 Task: Start in the project BioForge the sprint 'Speed Freak', with a duration of 2 weeks. Start in the project BioForge the sprint 'Speed Freak', with a duration of 1 week. Start in the project BioForge the sprint 'Speed Freak', with a duration of 3 weeks
Action: Mouse moved to (210, 66)
Screenshot: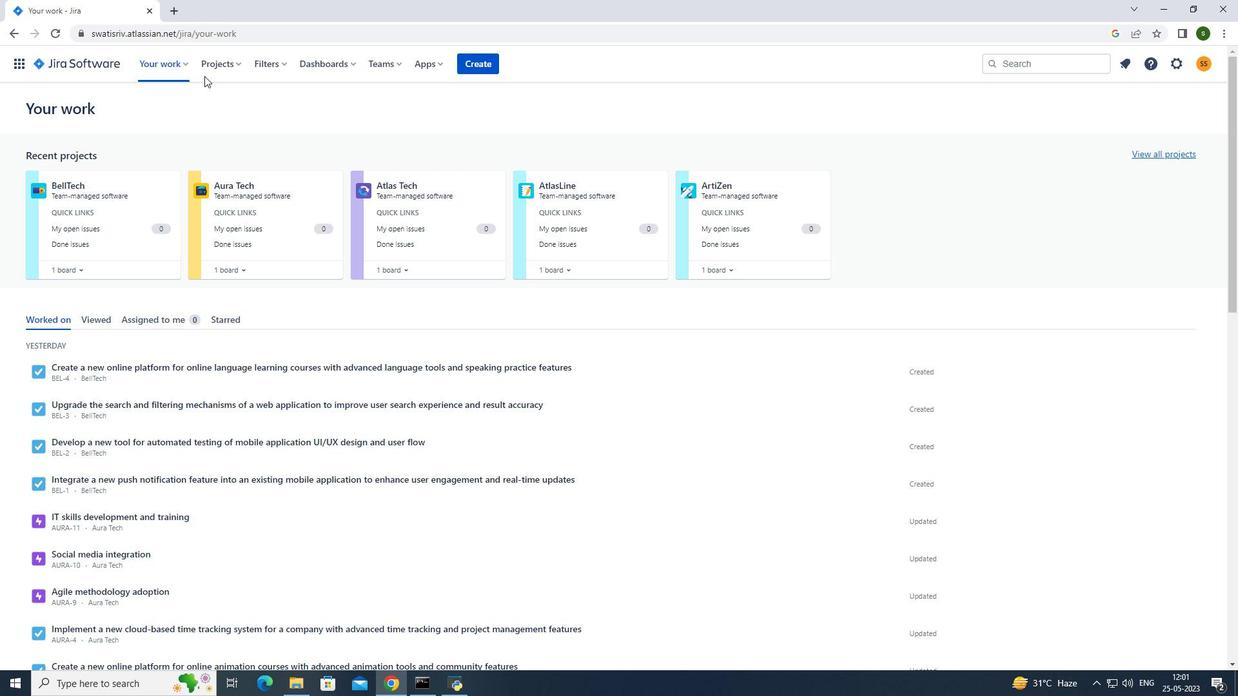 
Action: Mouse pressed left at (210, 66)
Screenshot: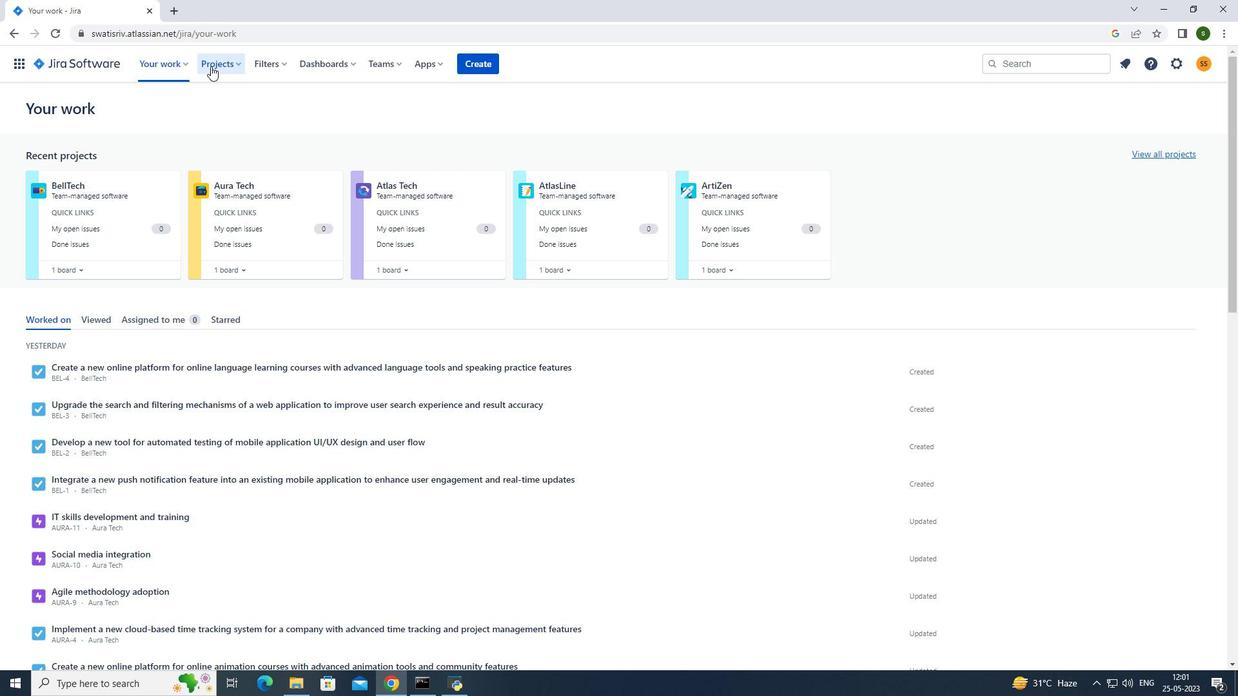 
Action: Mouse moved to (301, 123)
Screenshot: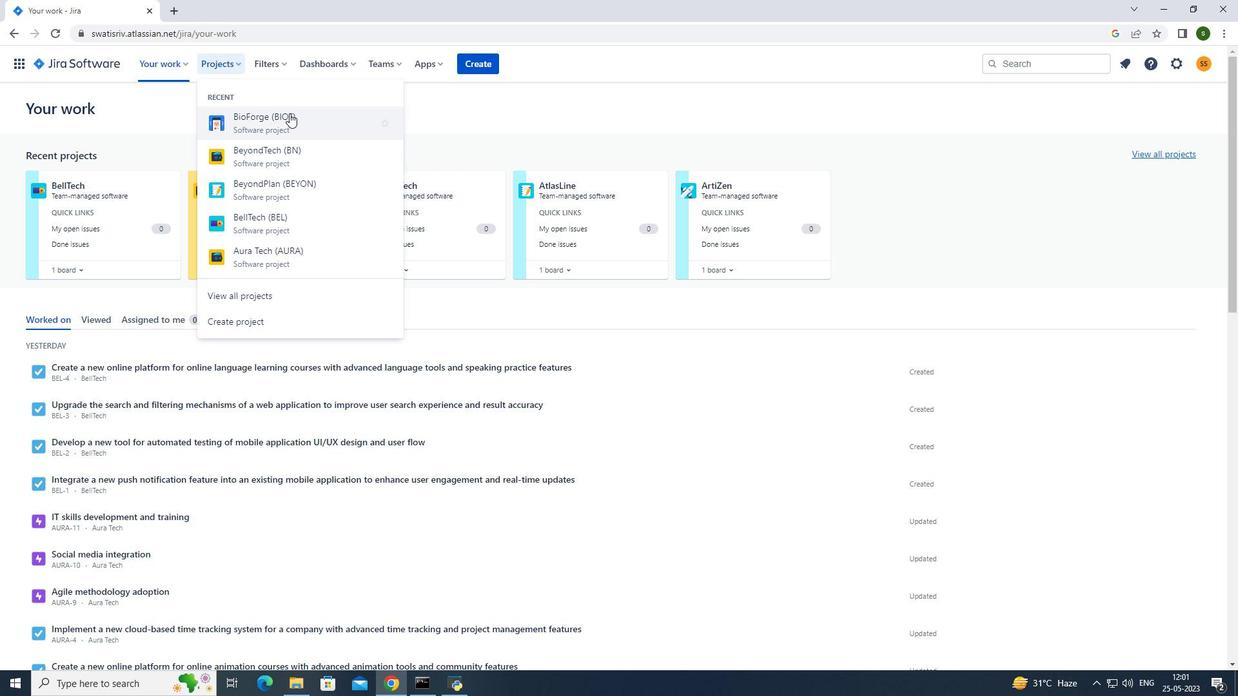 
Action: Mouse pressed left at (301, 123)
Screenshot: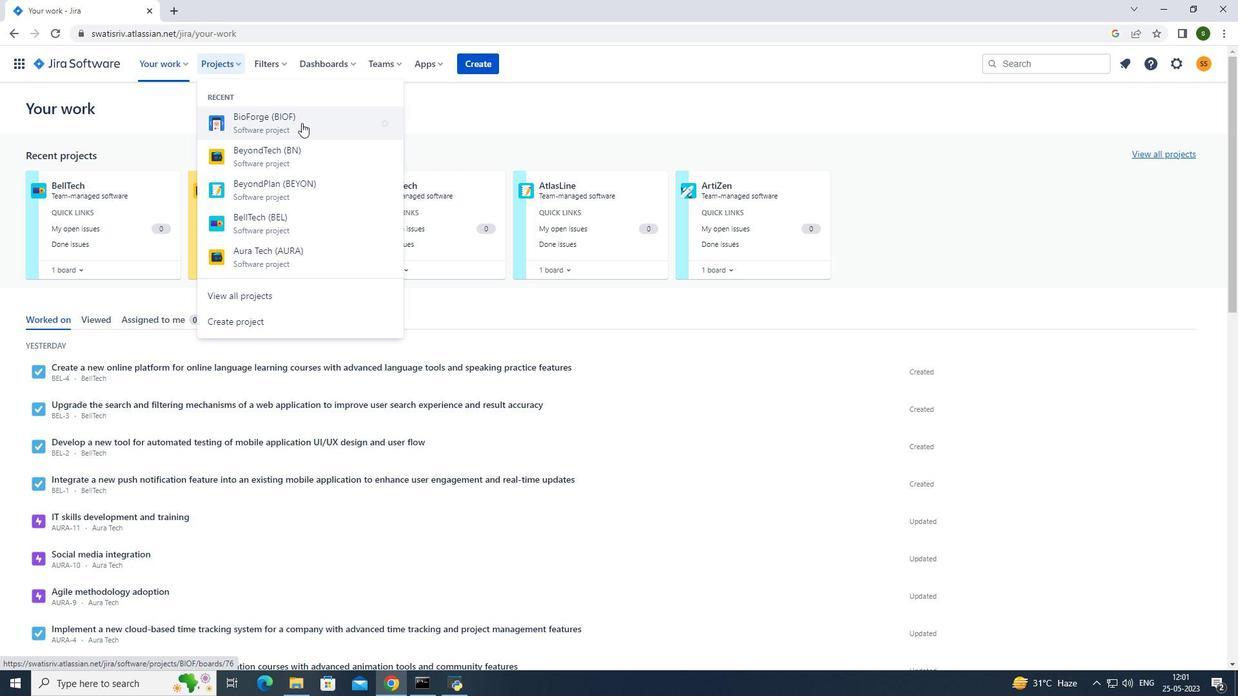 
Action: Mouse moved to (274, 431)
Screenshot: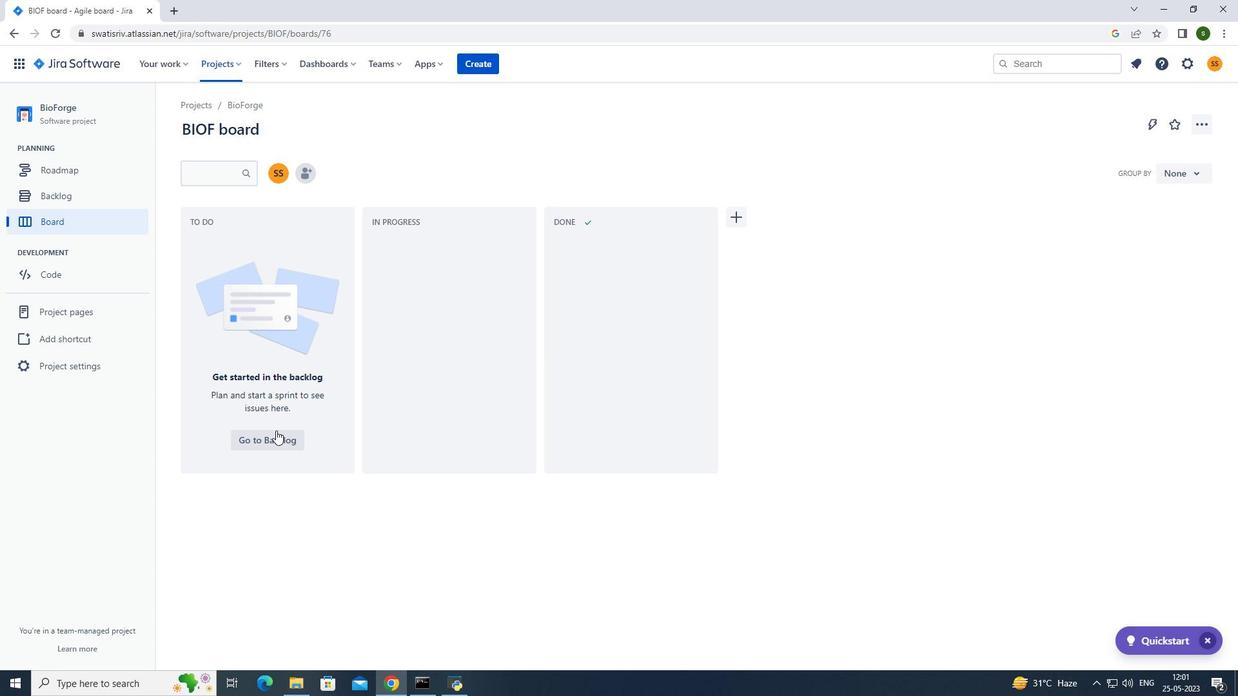 
Action: Mouse pressed left at (274, 431)
Screenshot: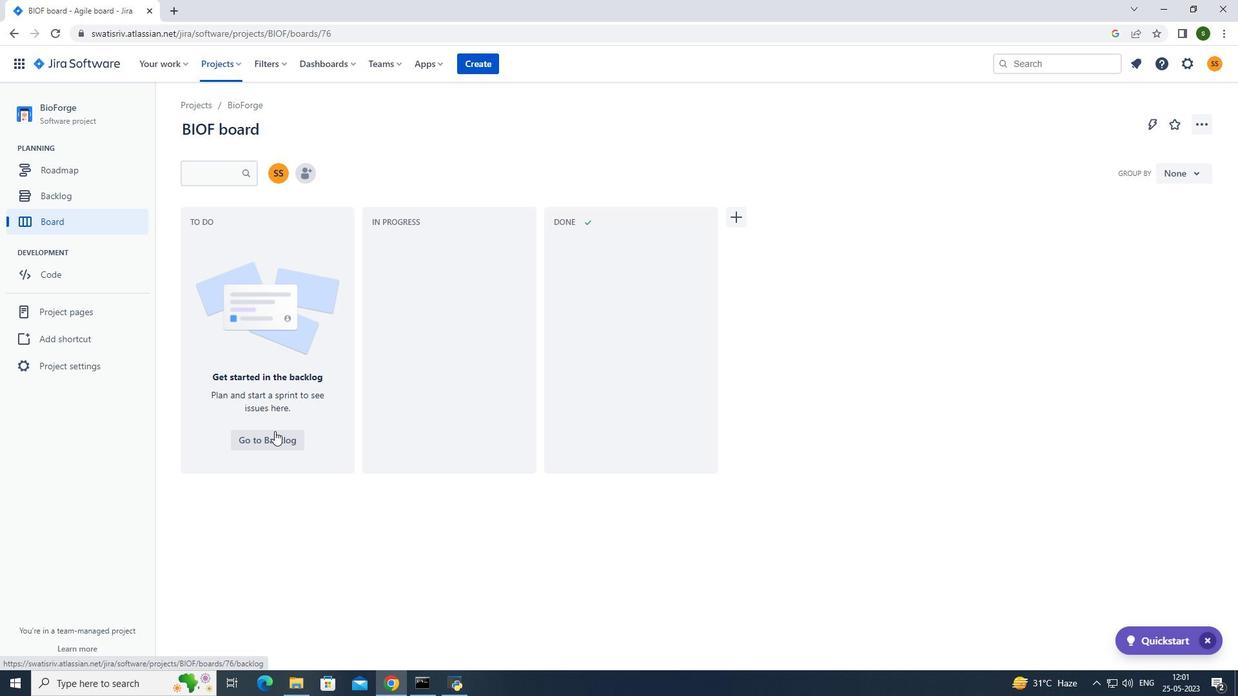 
Action: Mouse moved to (1121, 208)
Screenshot: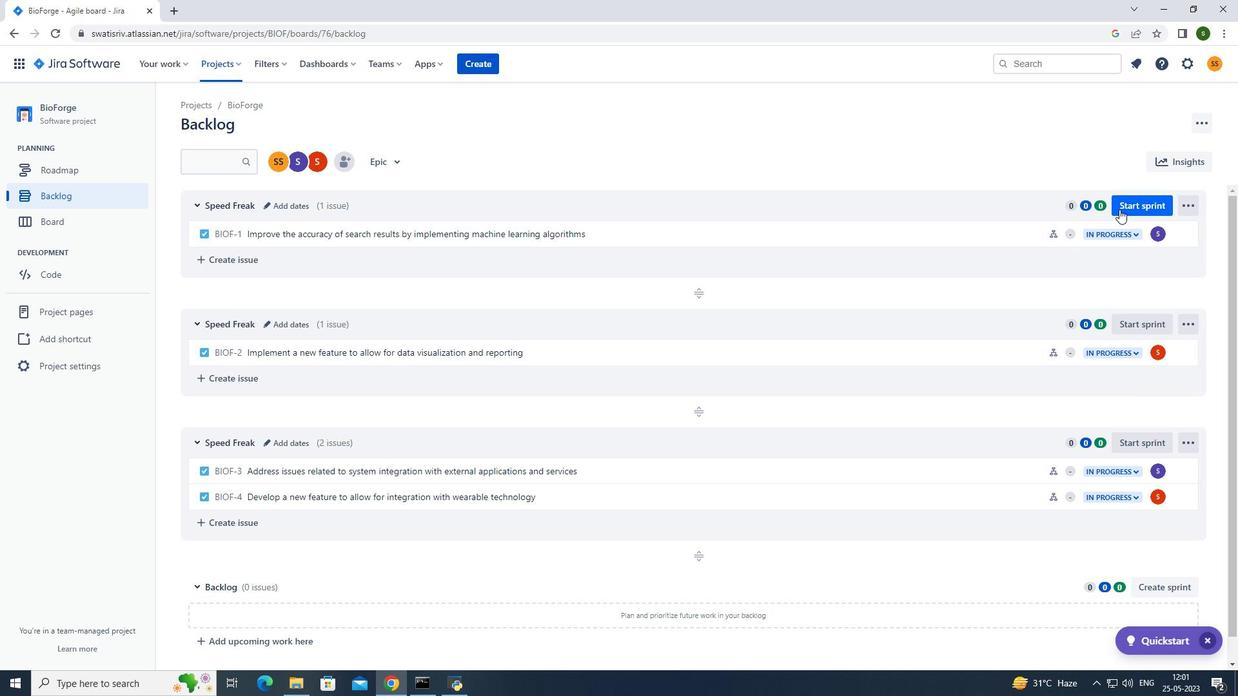 
Action: Mouse pressed left at (1121, 208)
Screenshot: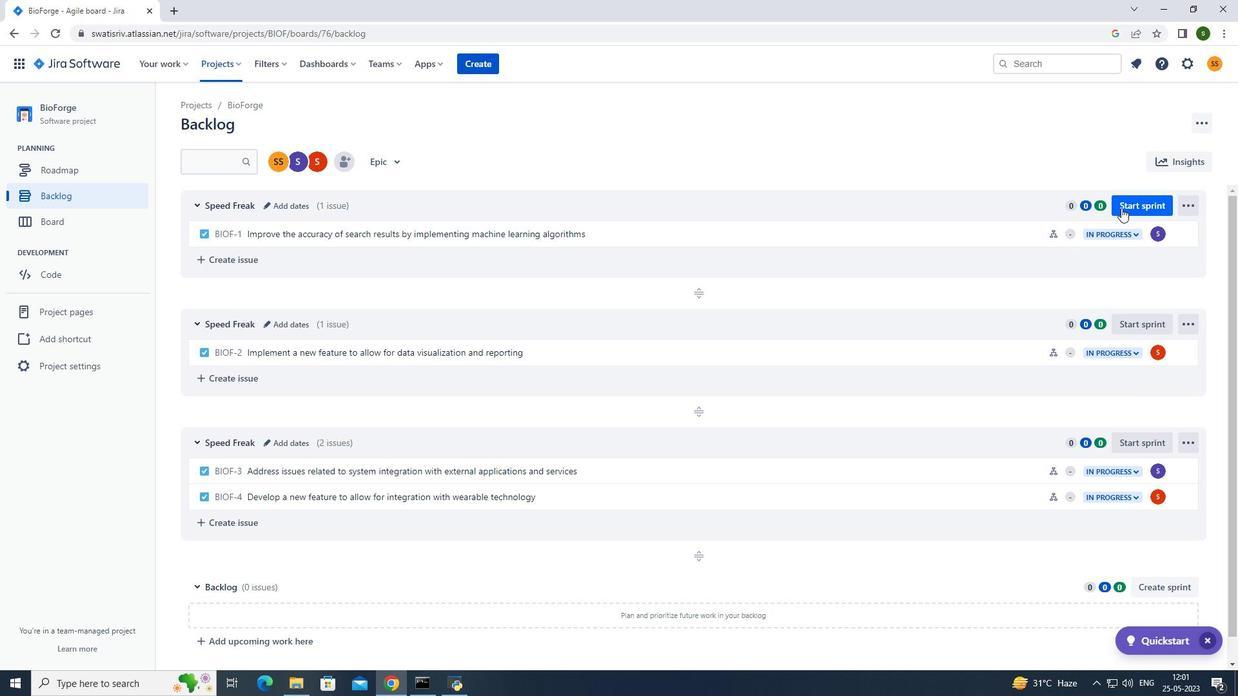 
Action: Mouse moved to (574, 221)
Screenshot: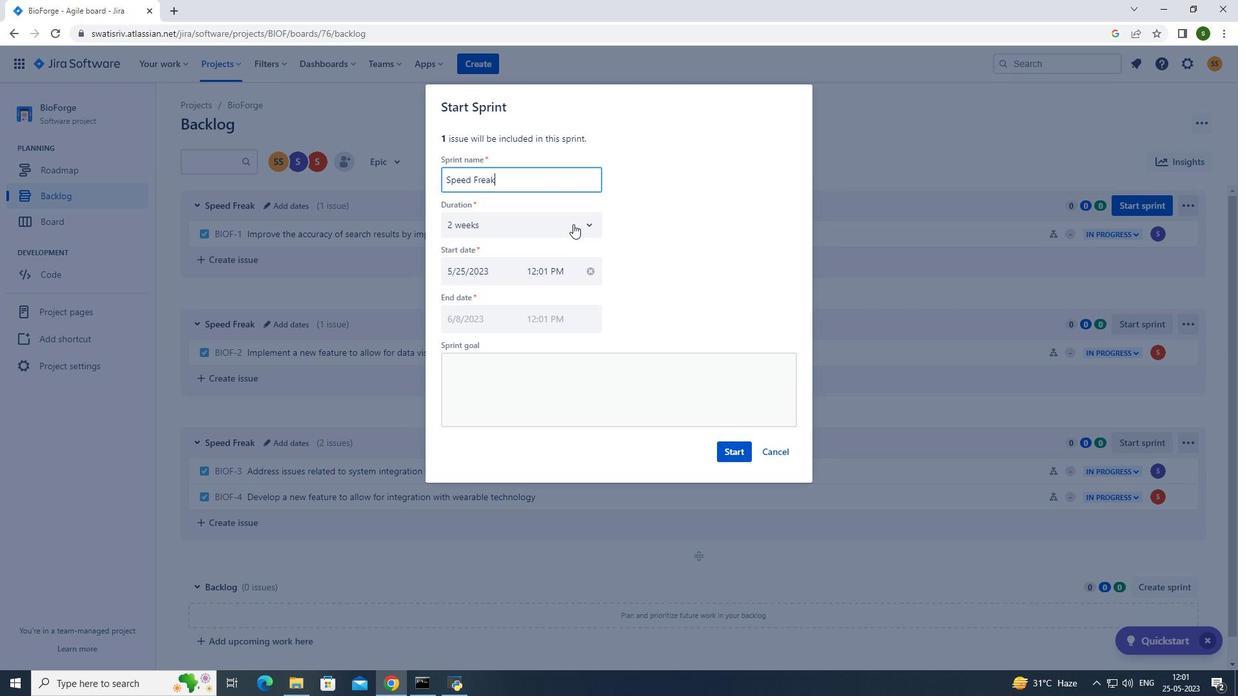 
Action: Mouse pressed left at (574, 221)
Screenshot: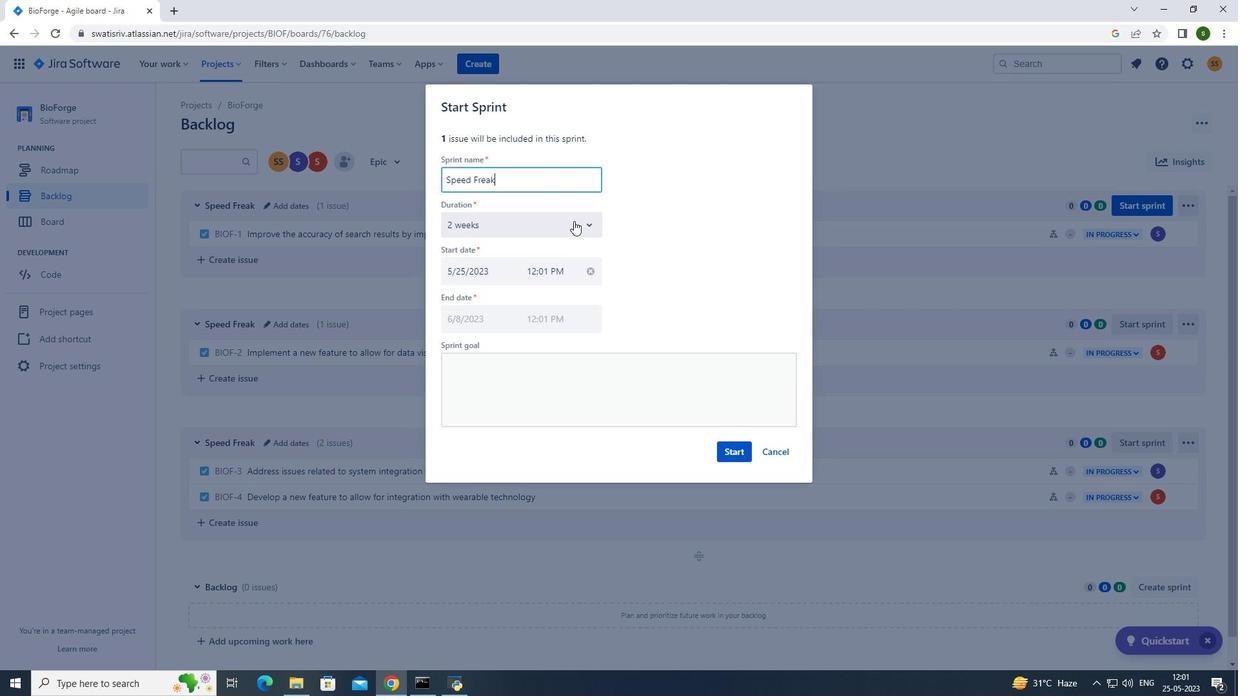 
Action: Mouse moved to (546, 279)
Screenshot: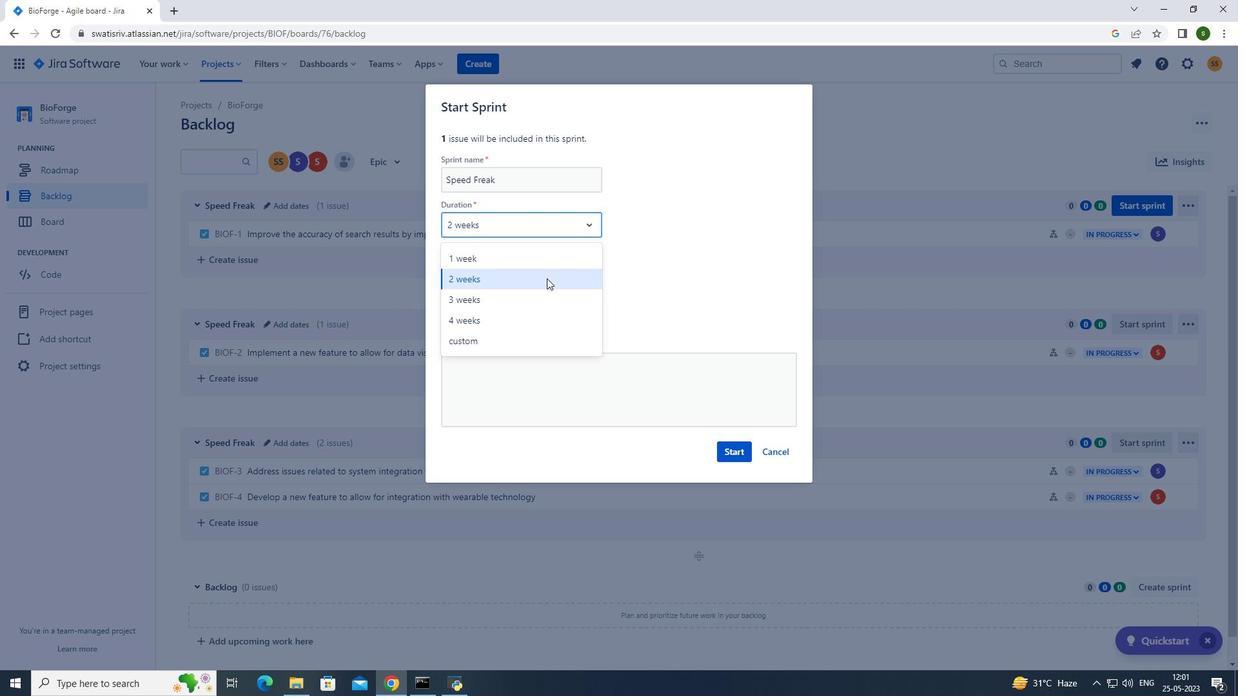 
Action: Mouse pressed left at (546, 279)
Screenshot: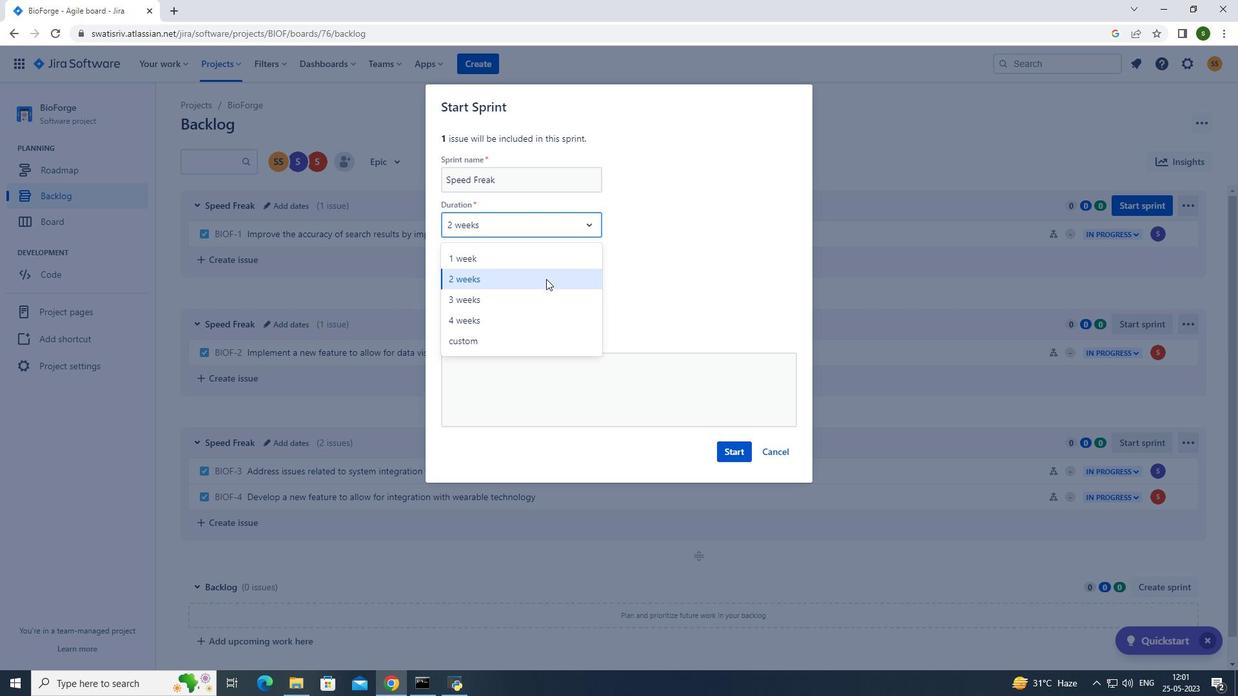 
Action: Mouse moved to (728, 452)
Screenshot: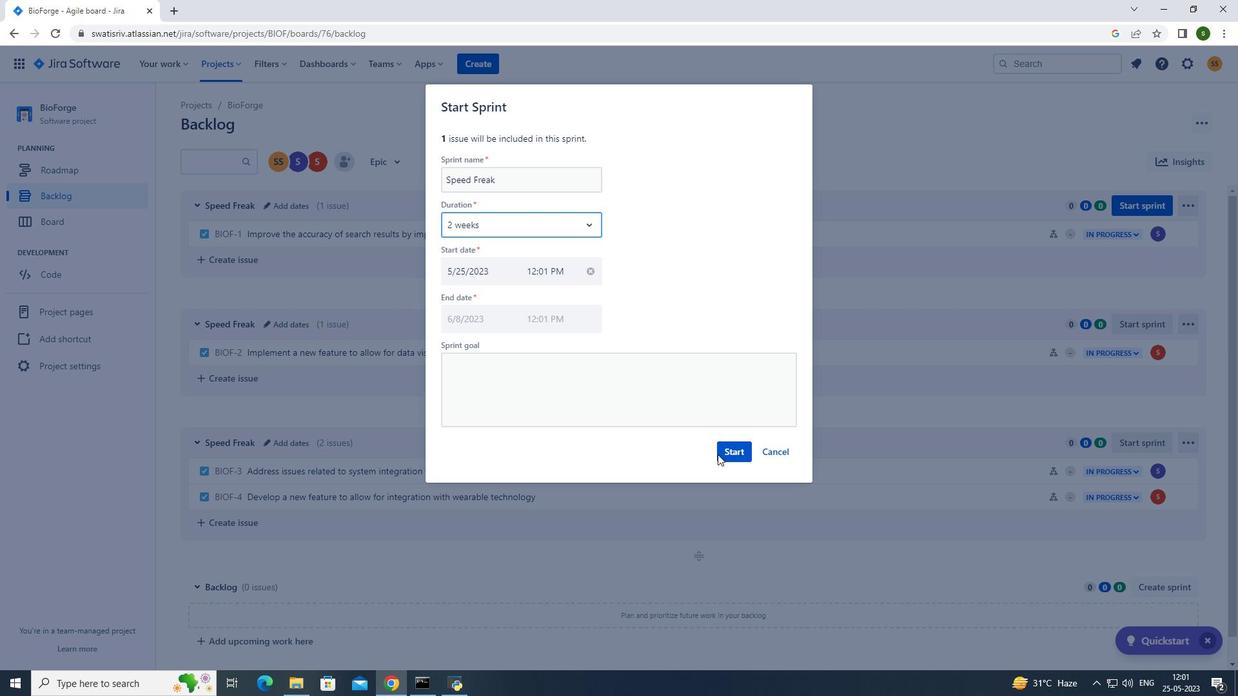 
Action: Mouse pressed left at (728, 452)
Screenshot: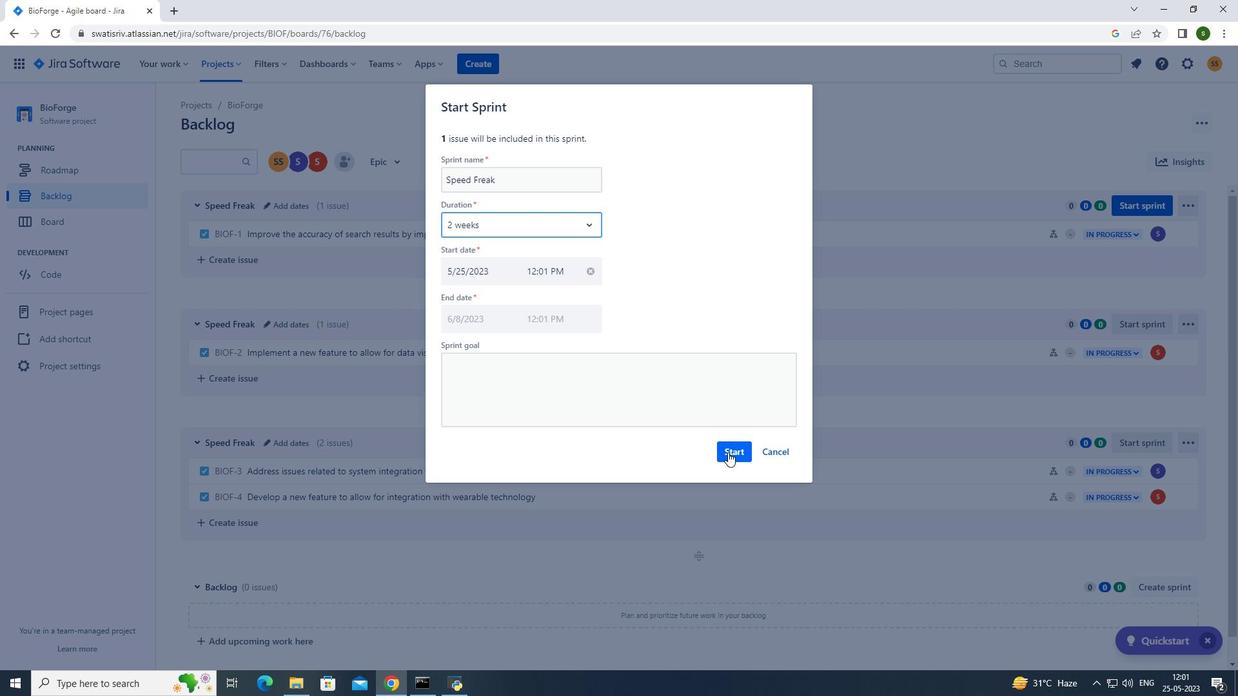 
Action: Mouse moved to (228, 58)
Screenshot: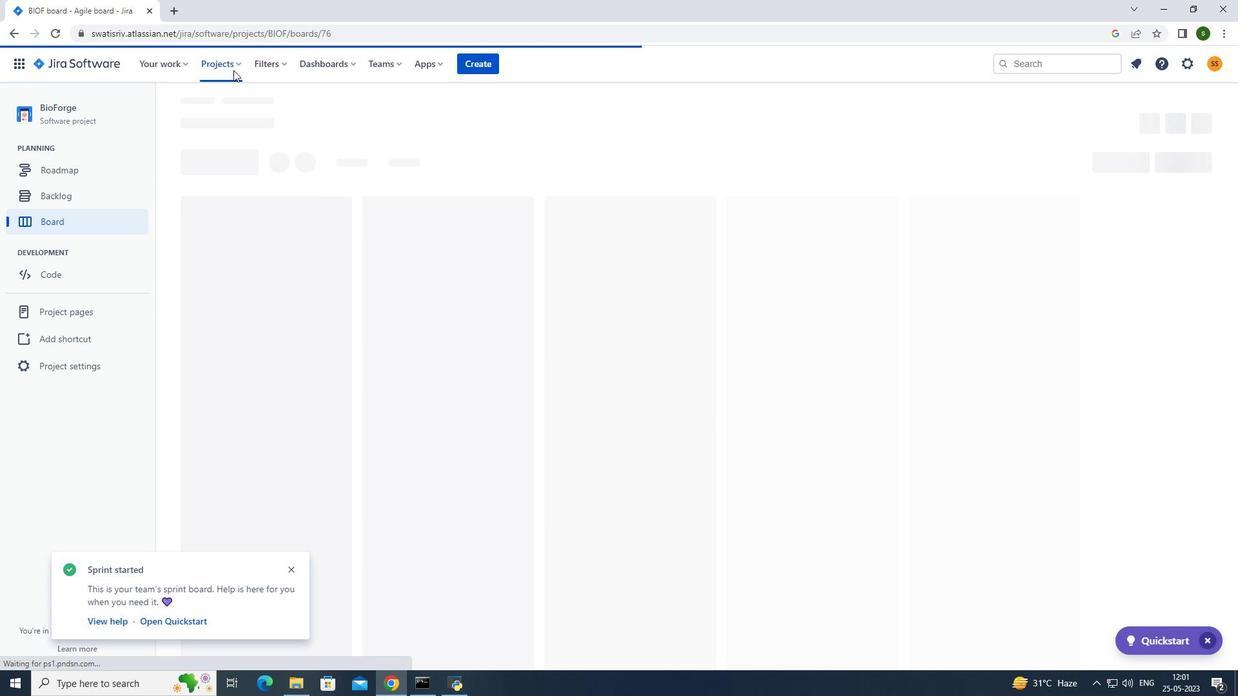 
Action: Mouse pressed left at (228, 58)
Screenshot: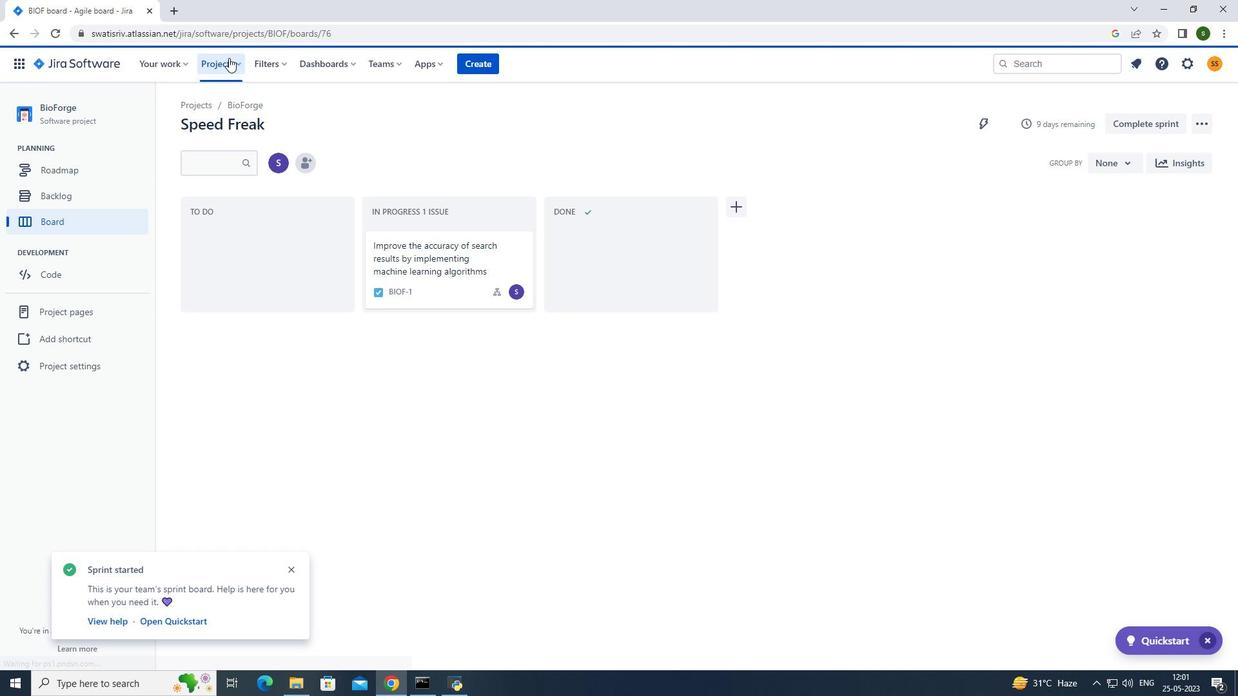 
Action: Mouse moved to (256, 132)
Screenshot: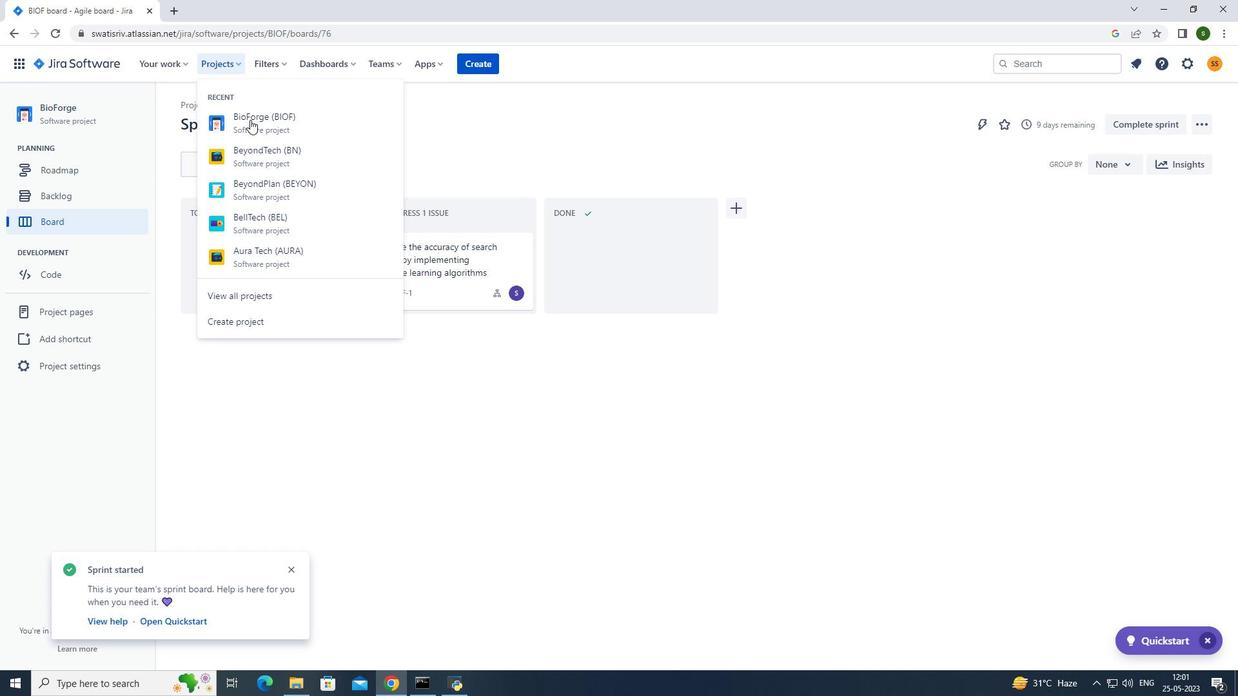 
Action: Mouse pressed left at (256, 132)
Screenshot: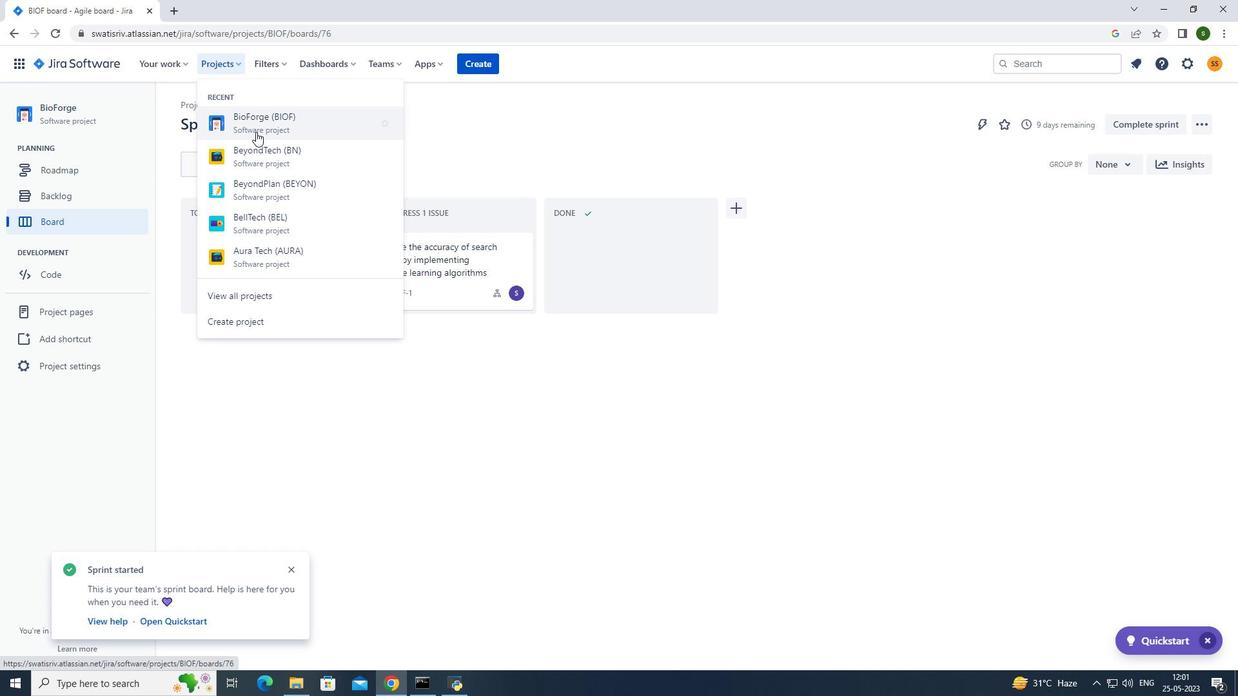 
Action: Mouse moved to (122, 192)
Screenshot: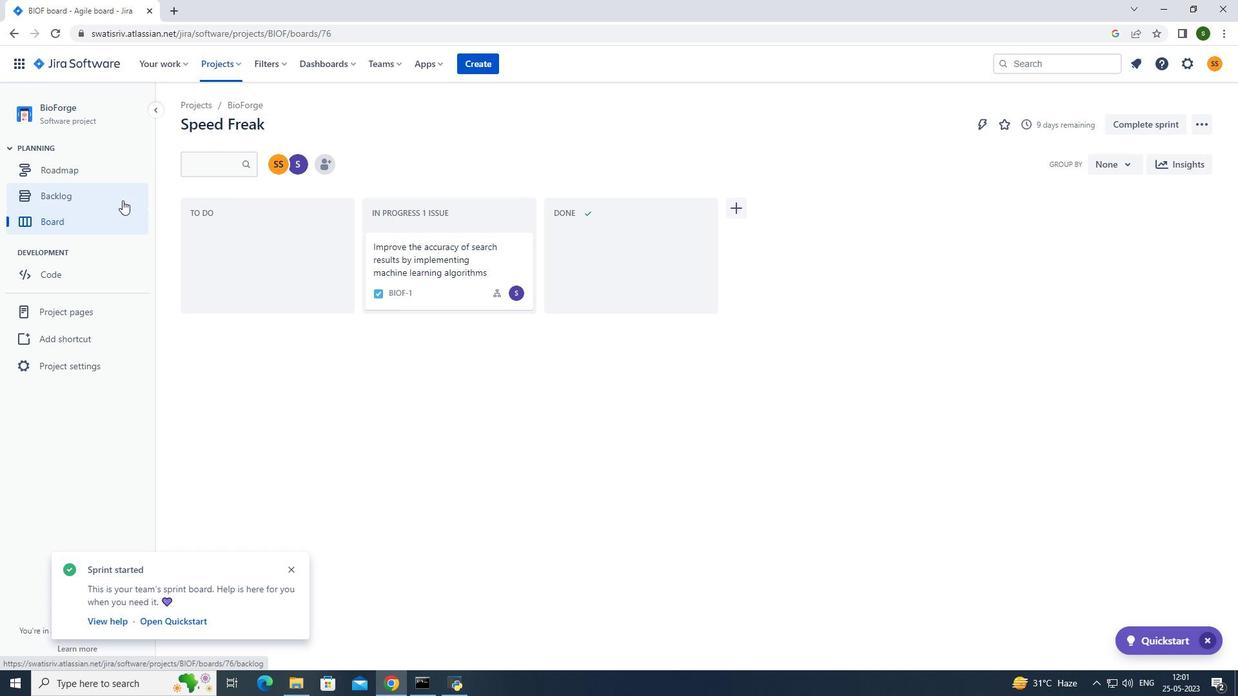 
Action: Mouse pressed left at (122, 192)
Screenshot: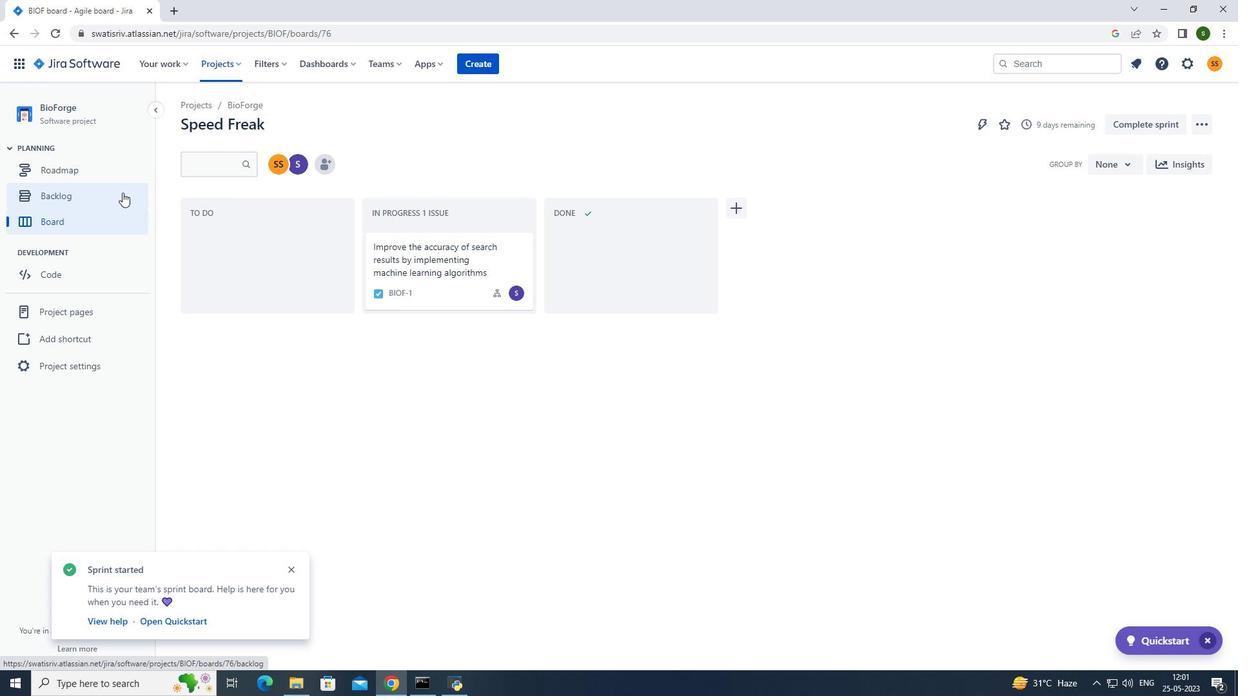 
Action: Mouse moved to (1155, 324)
Screenshot: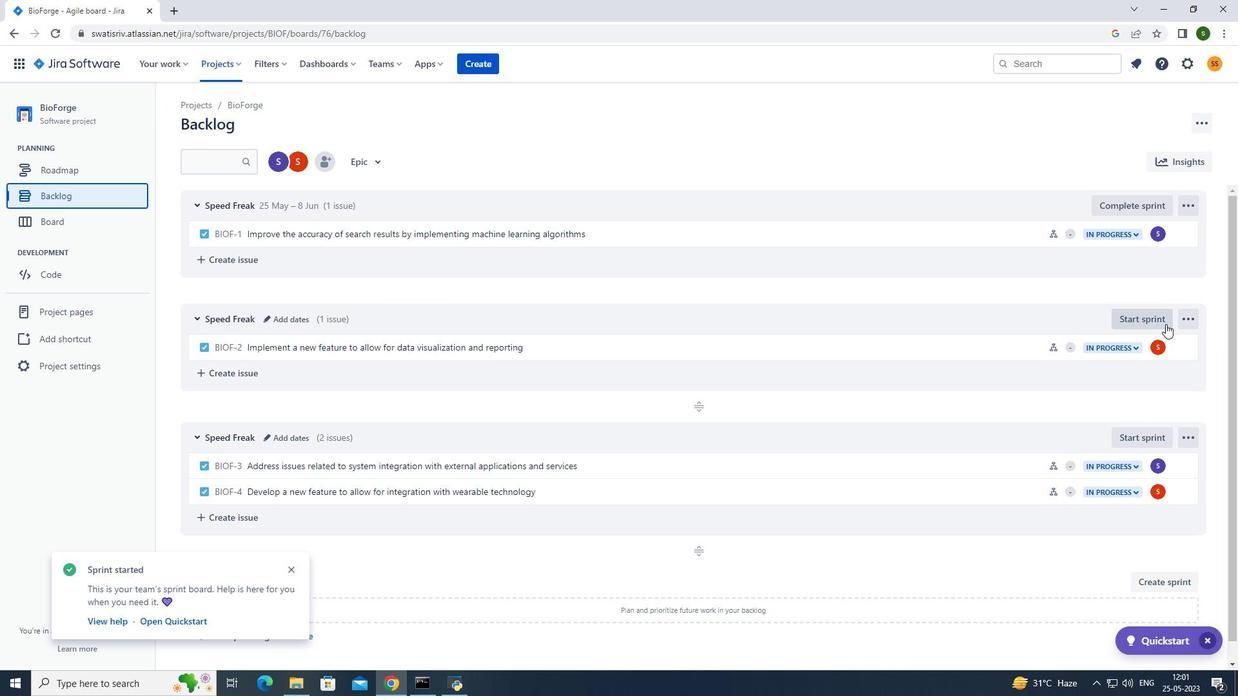 
Action: Mouse pressed left at (1155, 324)
Screenshot: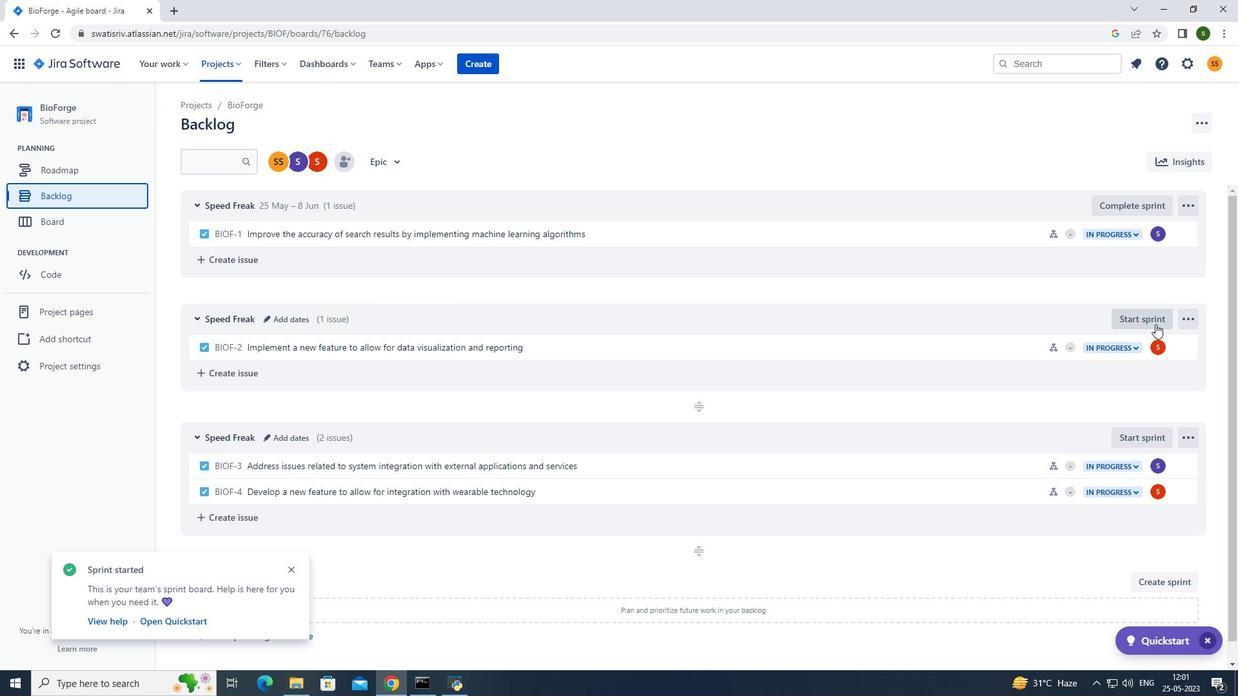 
Action: Mouse moved to (560, 219)
Screenshot: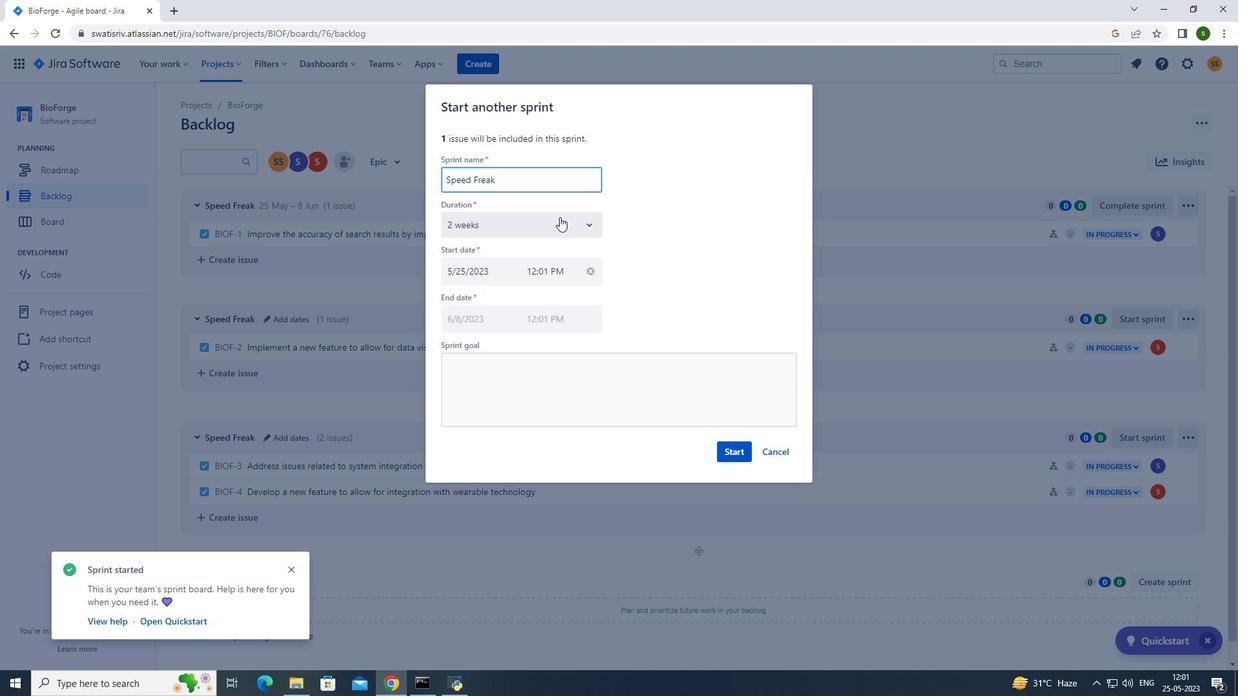 
Action: Mouse pressed left at (560, 219)
Screenshot: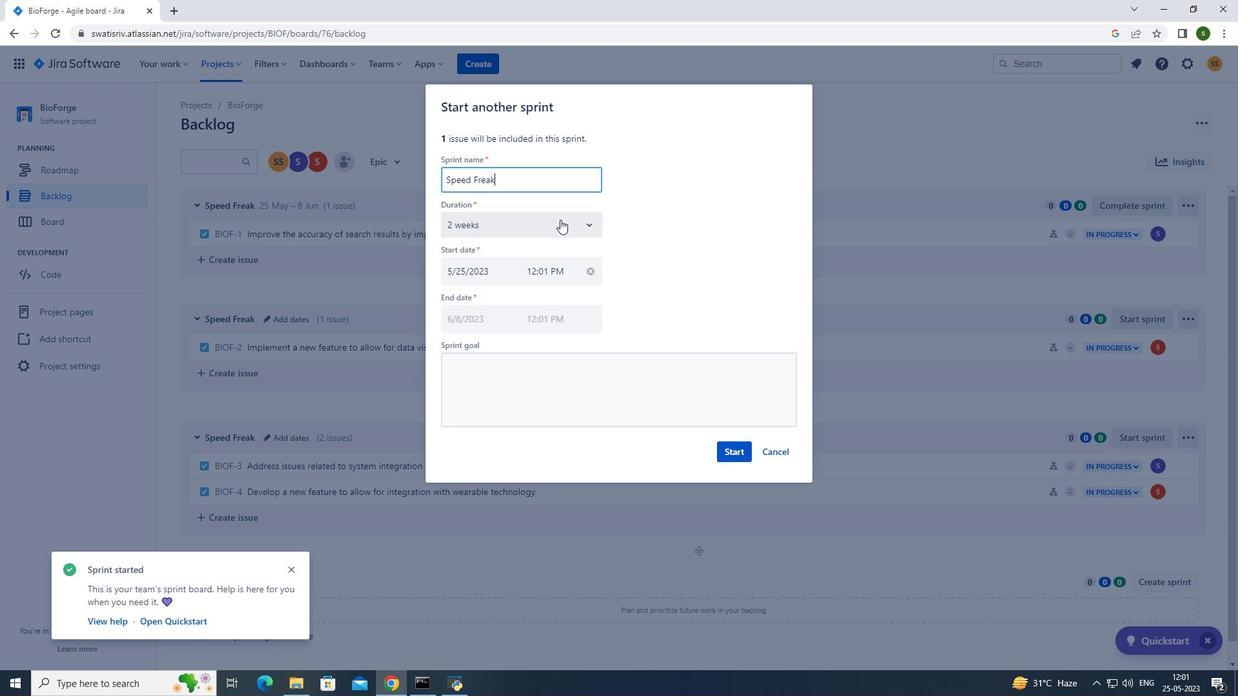 
Action: Mouse moved to (554, 258)
Screenshot: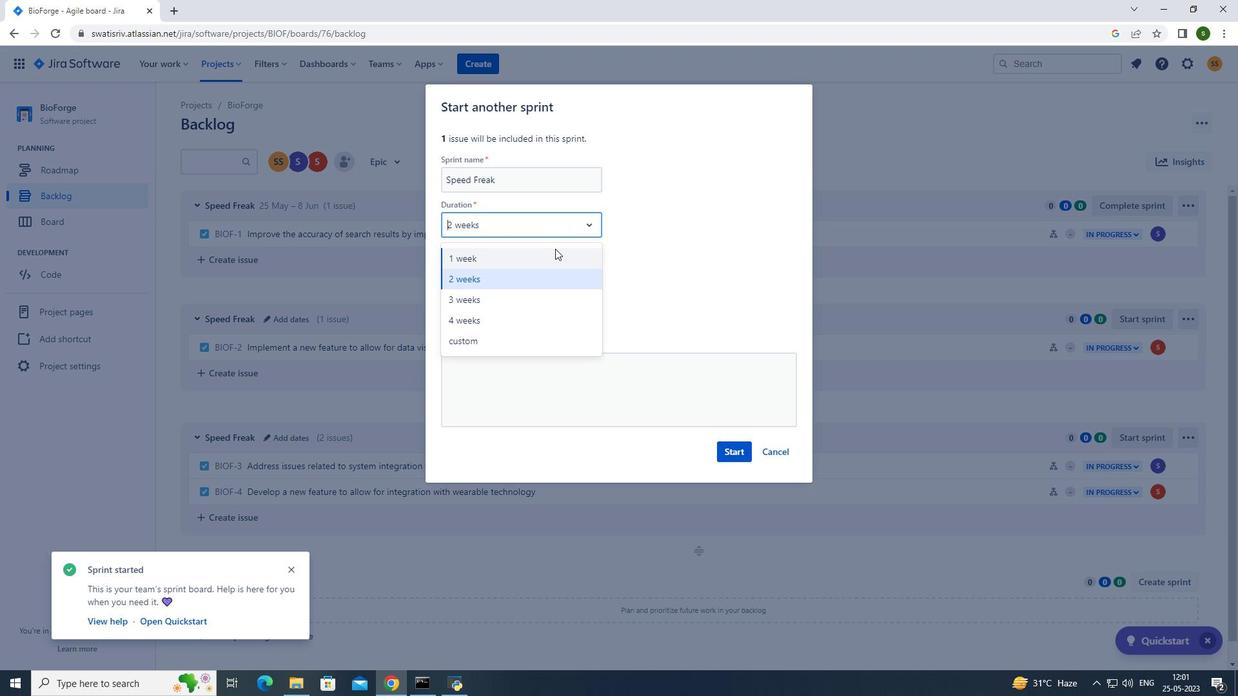 
Action: Mouse pressed left at (554, 258)
Screenshot: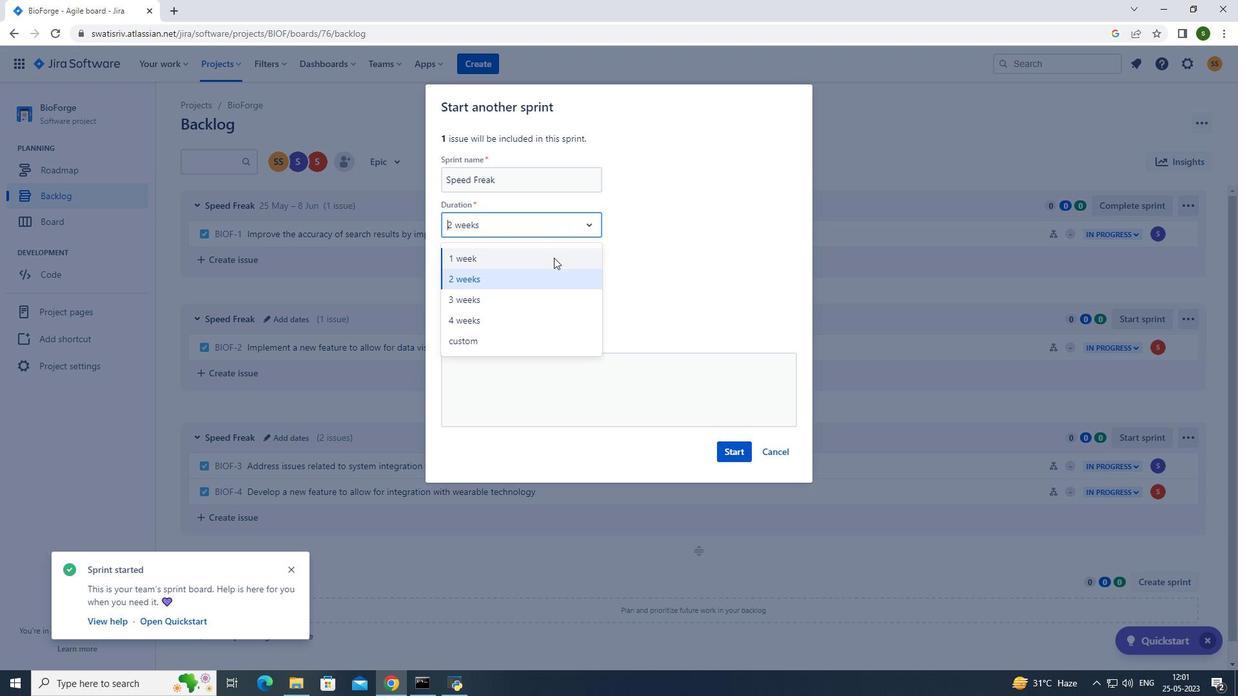 
Action: Mouse moved to (722, 445)
Screenshot: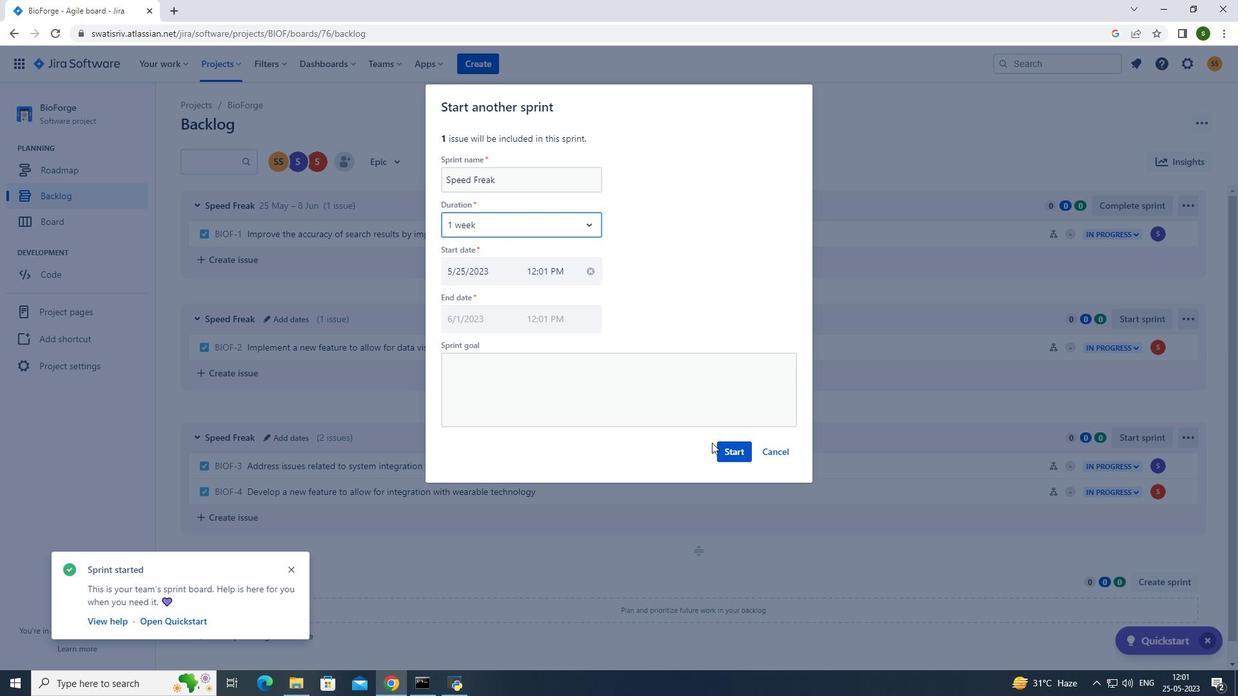 
Action: Mouse pressed left at (722, 445)
Screenshot: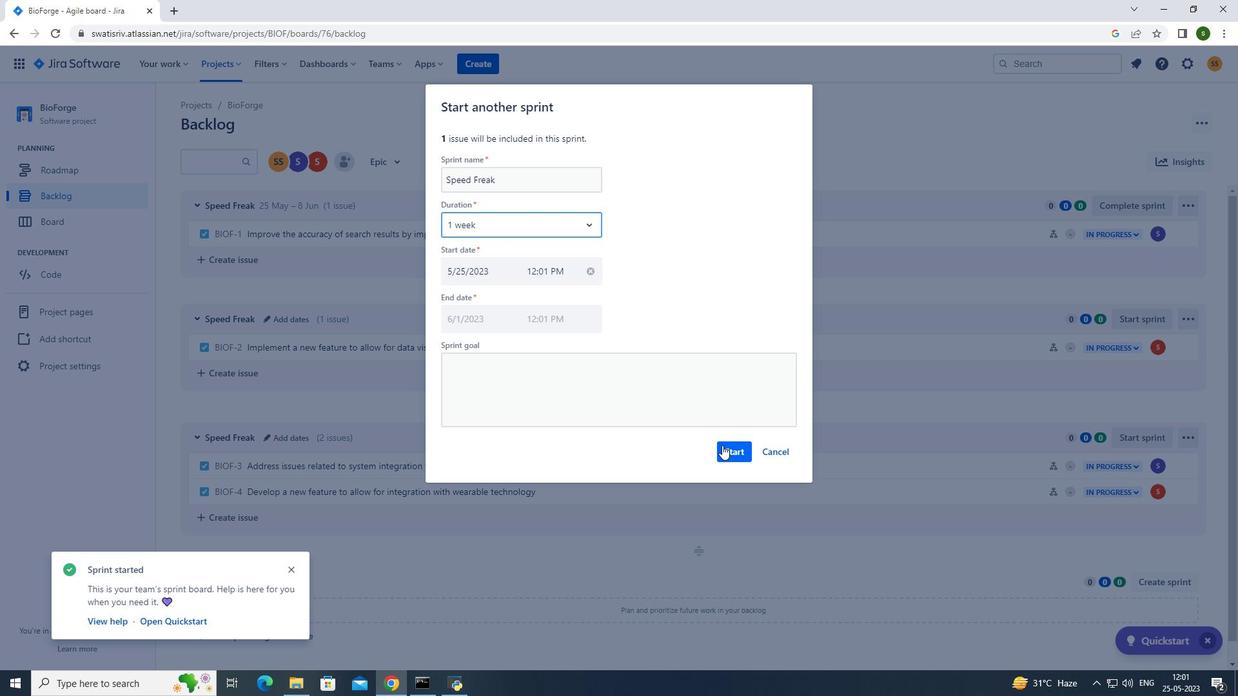 
Action: Mouse moved to (227, 58)
Screenshot: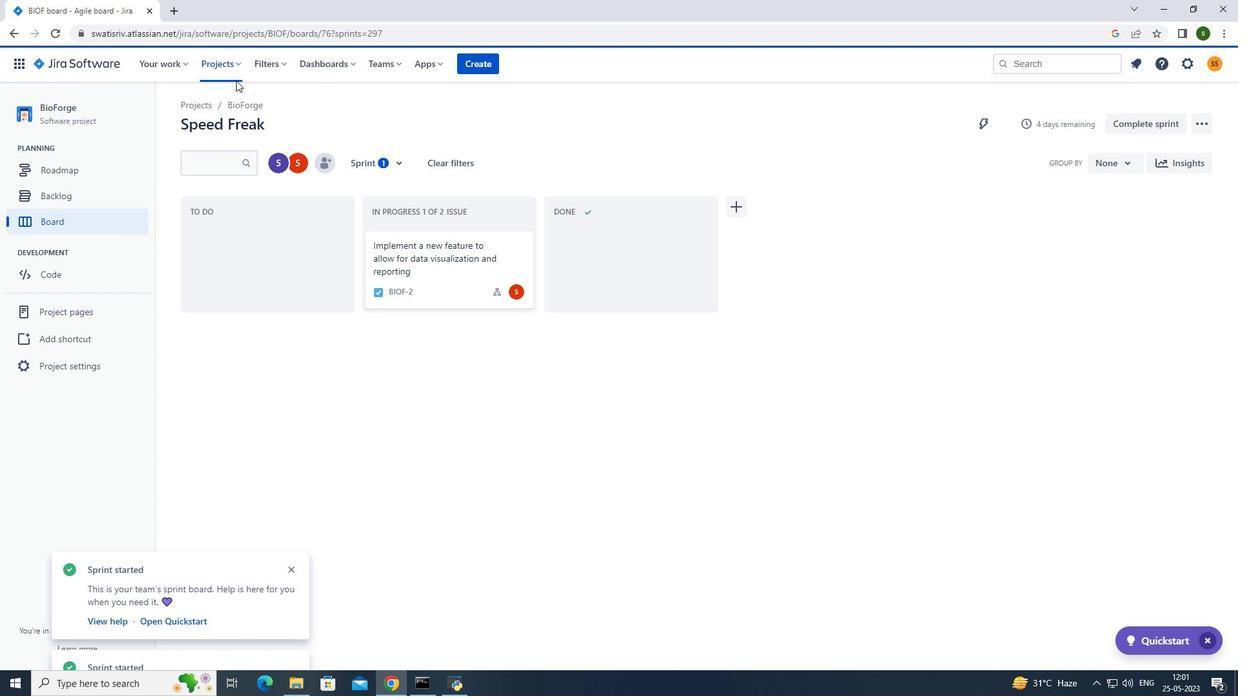 
Action: Mouse pressed left at (227, 58)
Screenshot: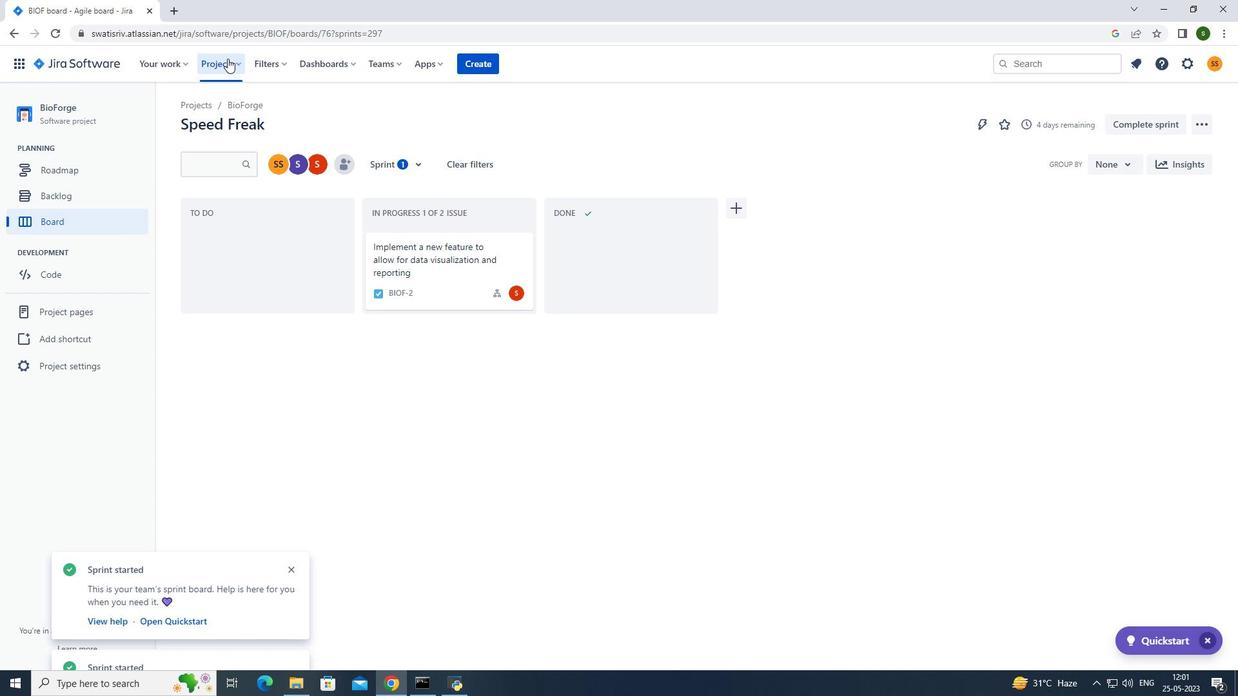 
Action: Mouse moved to (275, 124)
Screenshot: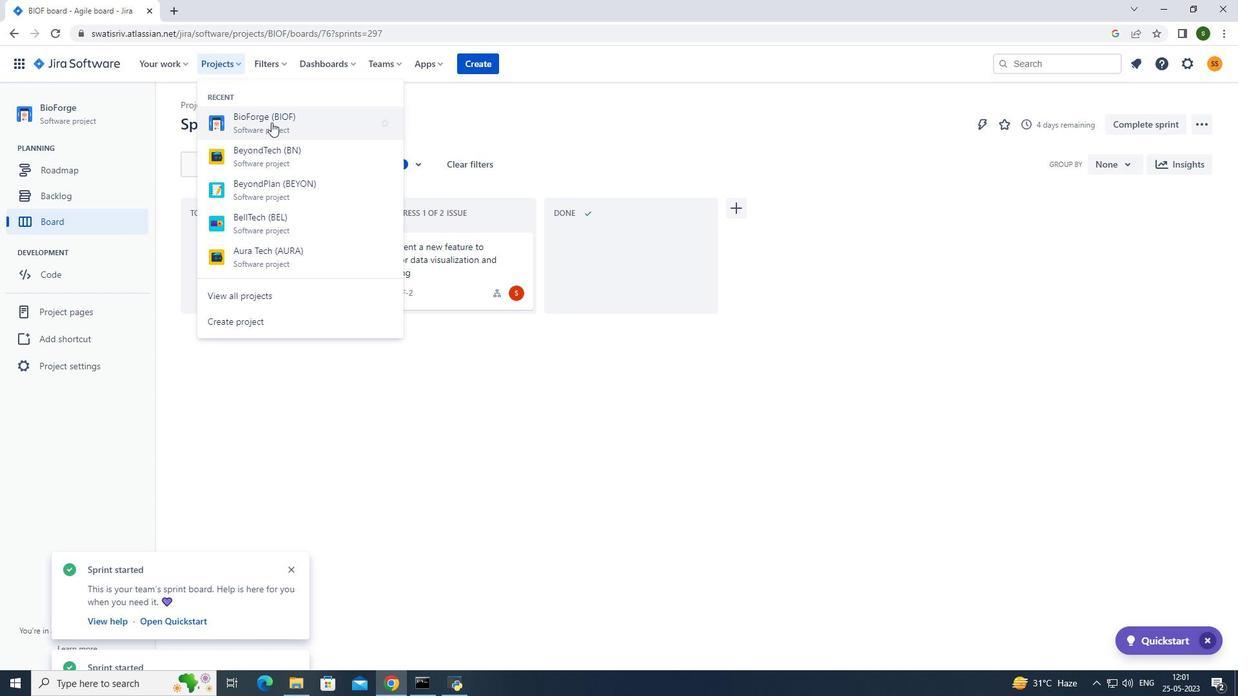 
Action: Mouse pressed left at (275, 124)
Screenshot: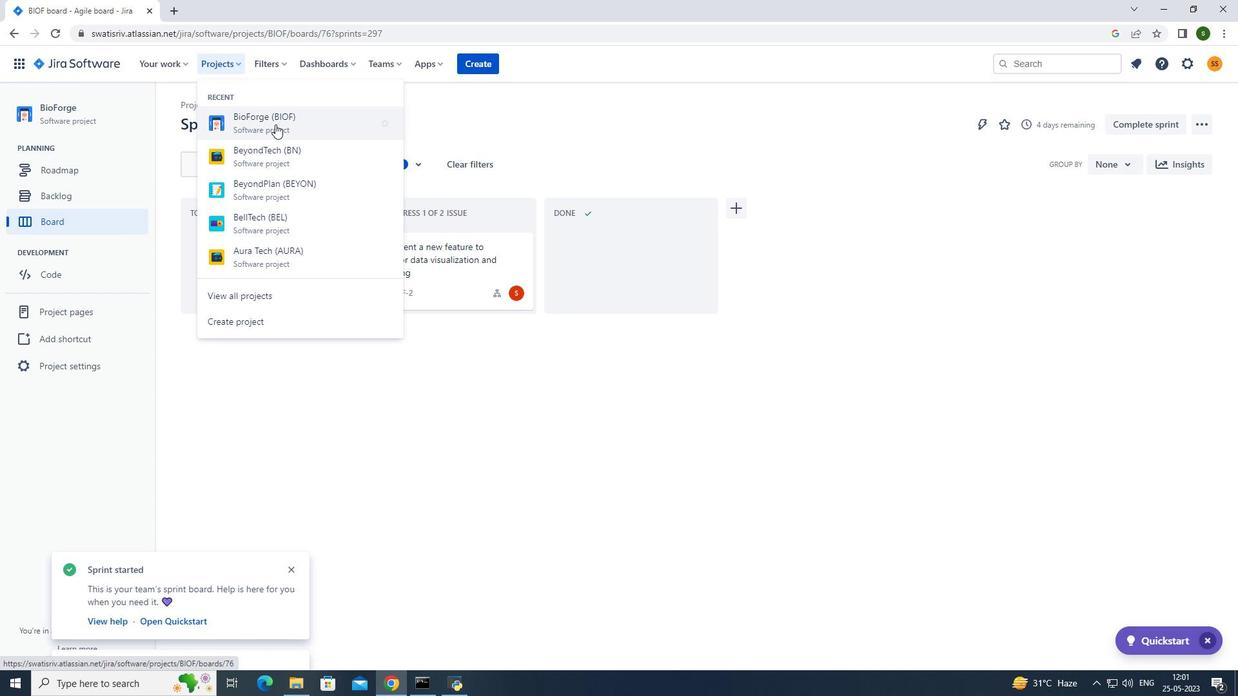 
Action: Mouse moved to (125, 207)
Screenshot: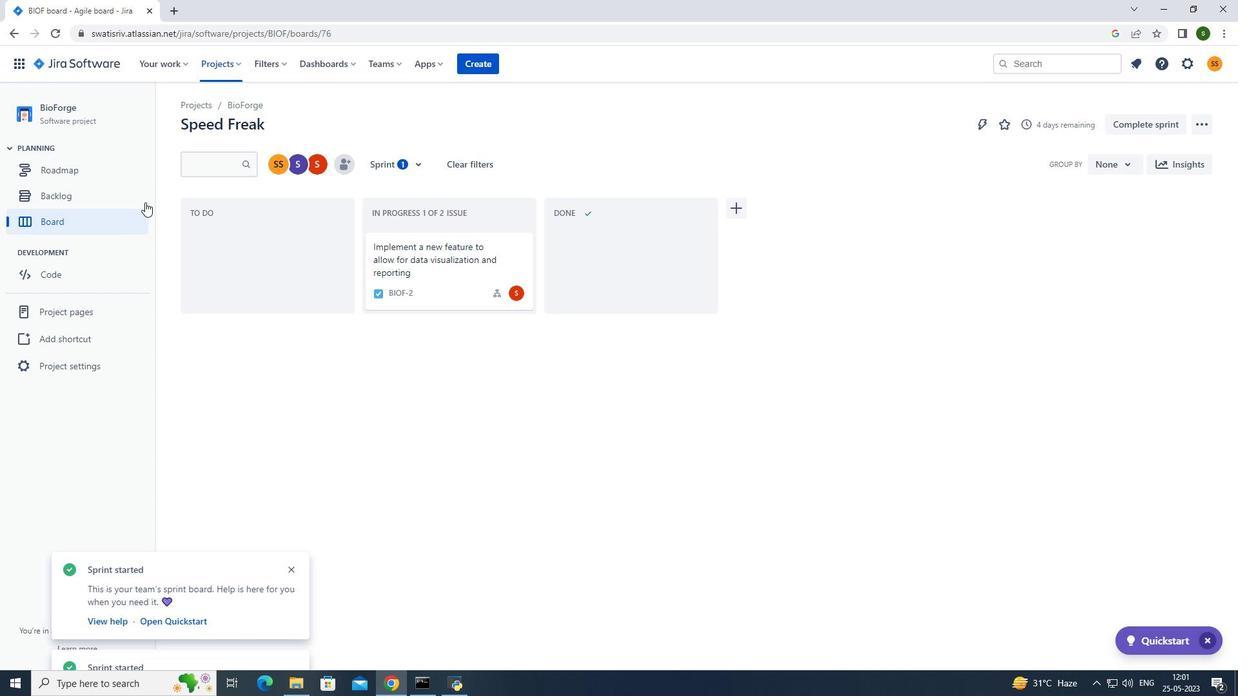 
Action: Mouse pressed left at (125, 207)
Screenshot: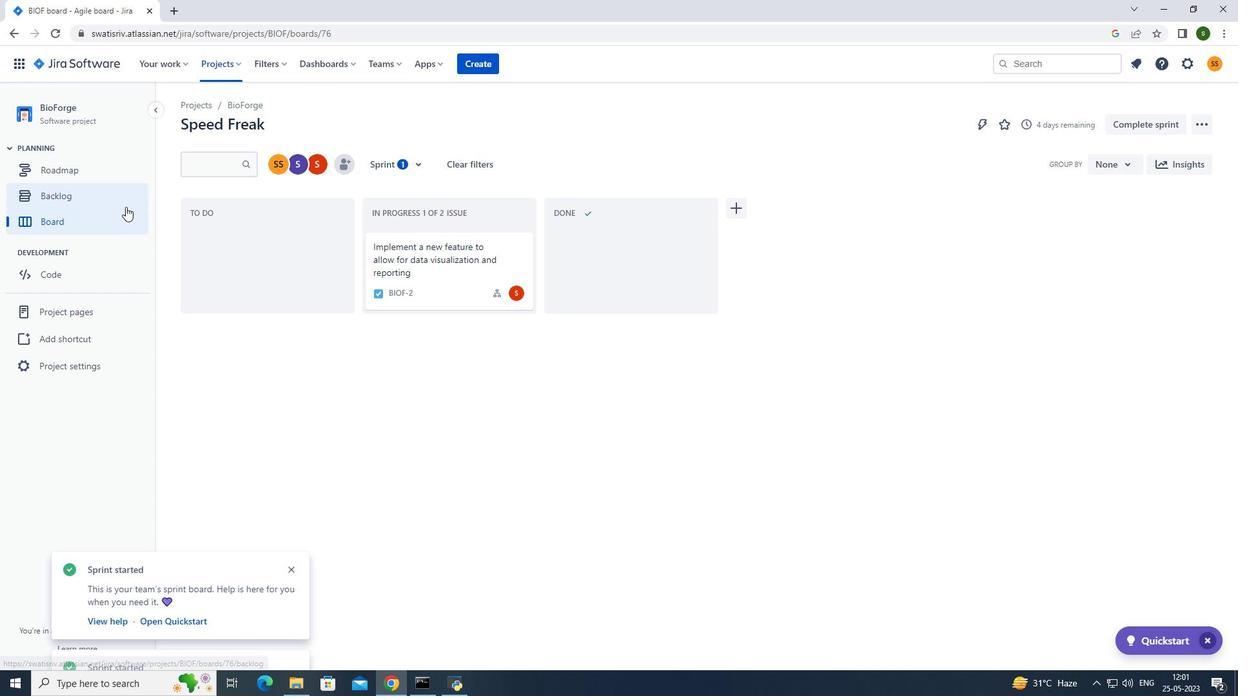
Action: Mouse moved to (1135, 428)
Screenshot: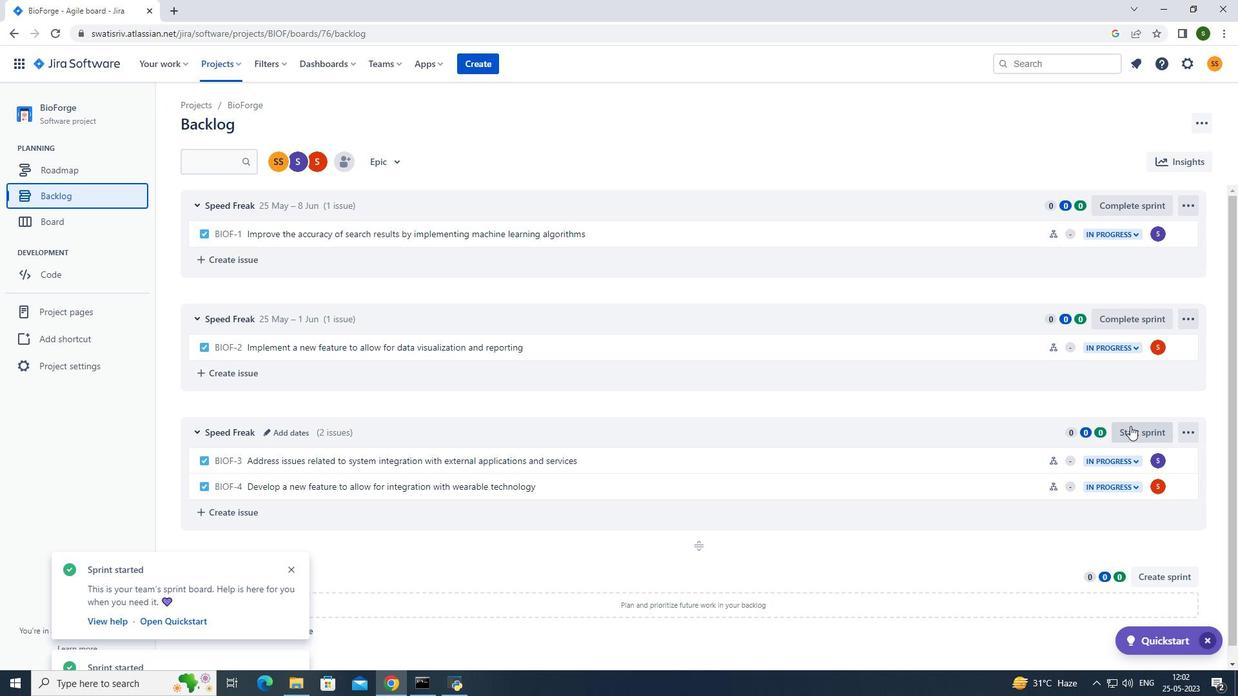 
Action: Mouse pressed left at (1135, 428)
Screenshot: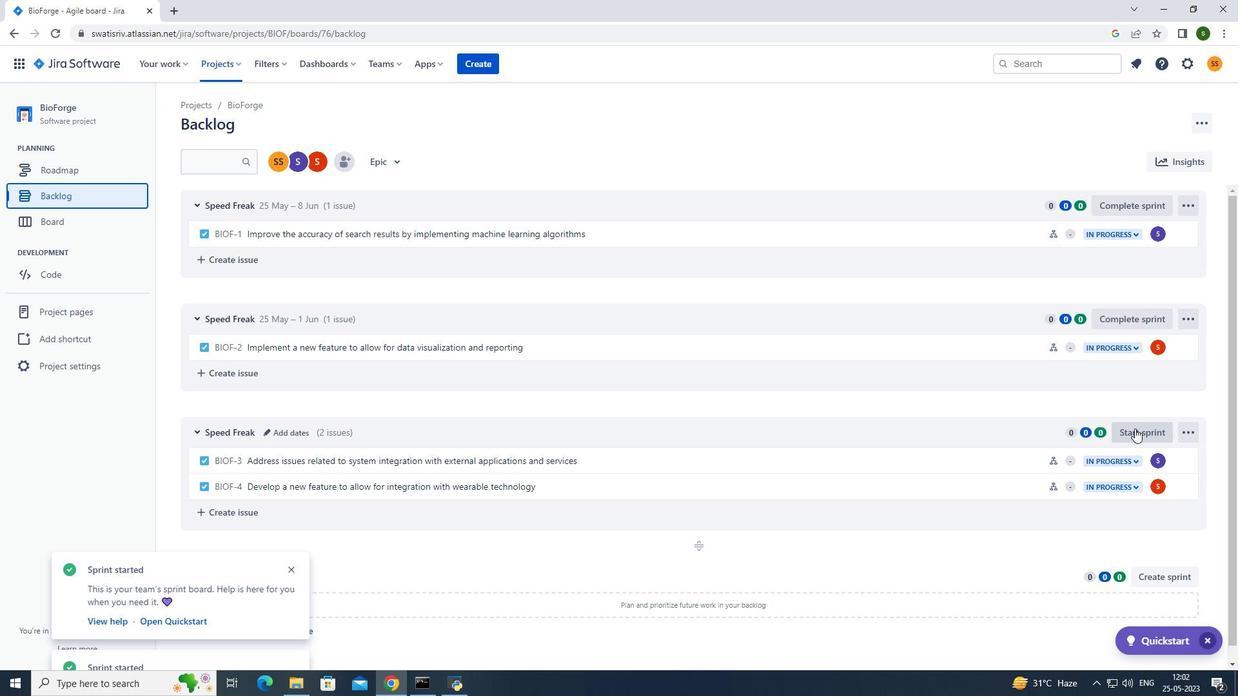 
Action: Mouse moved to (578, 223)
Screenshot: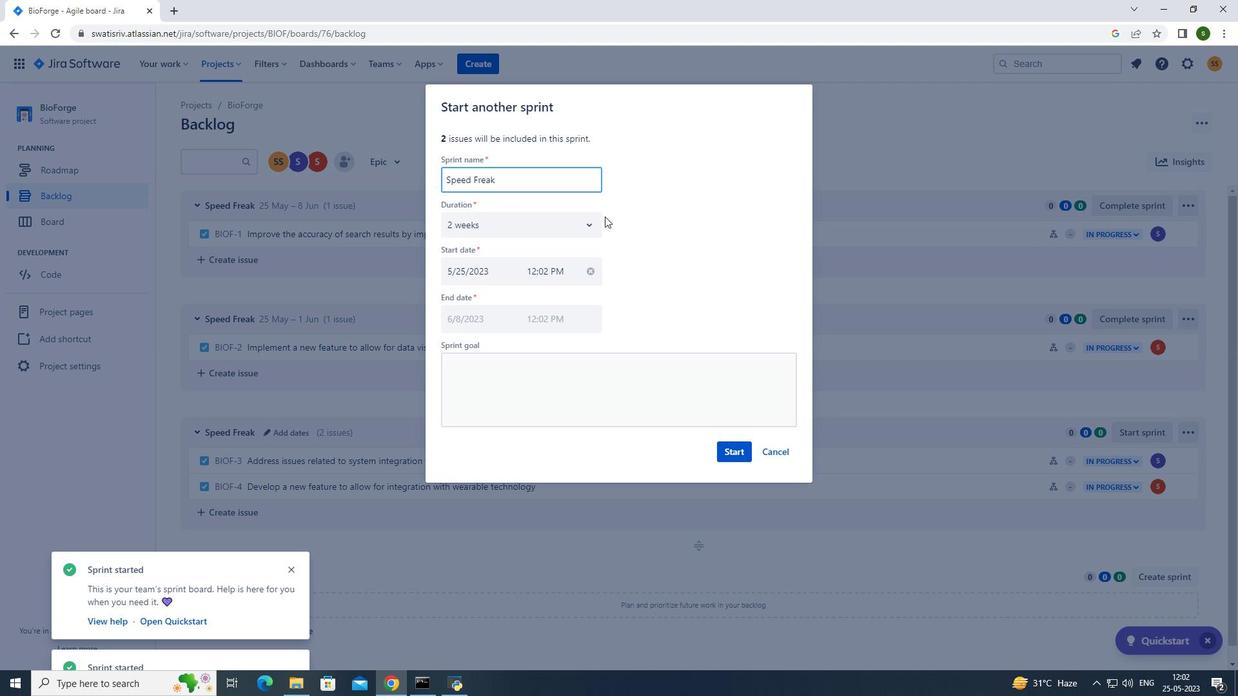
Action: Mouse pressed left at (578, 223)
Screenshot: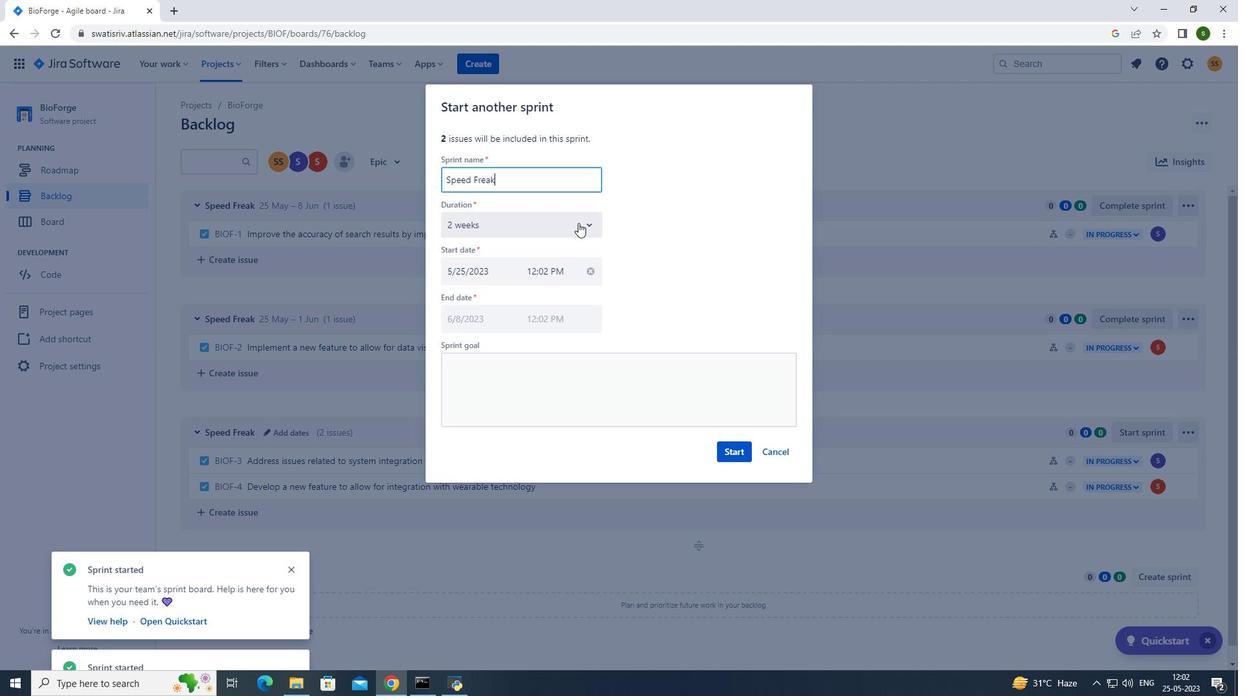 
Action: Mouse moved to (539, 305)
Screenshot: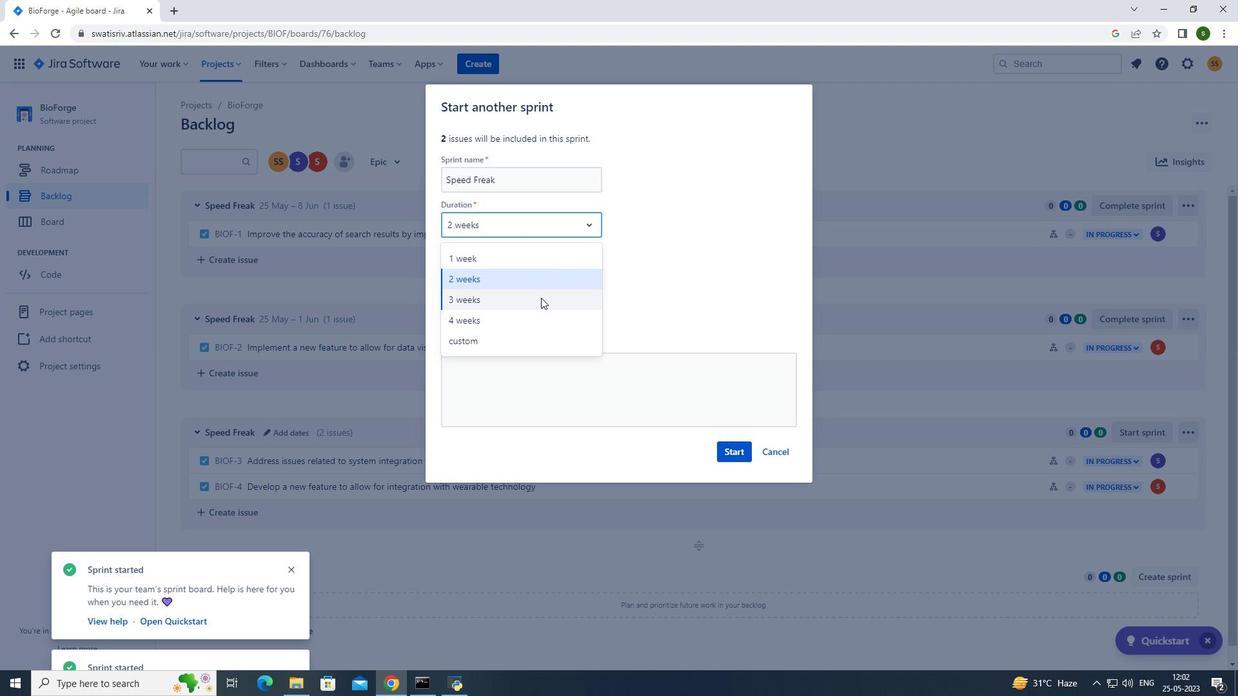 
Action: Mouse pressed left at (539, 305)
Screenshot: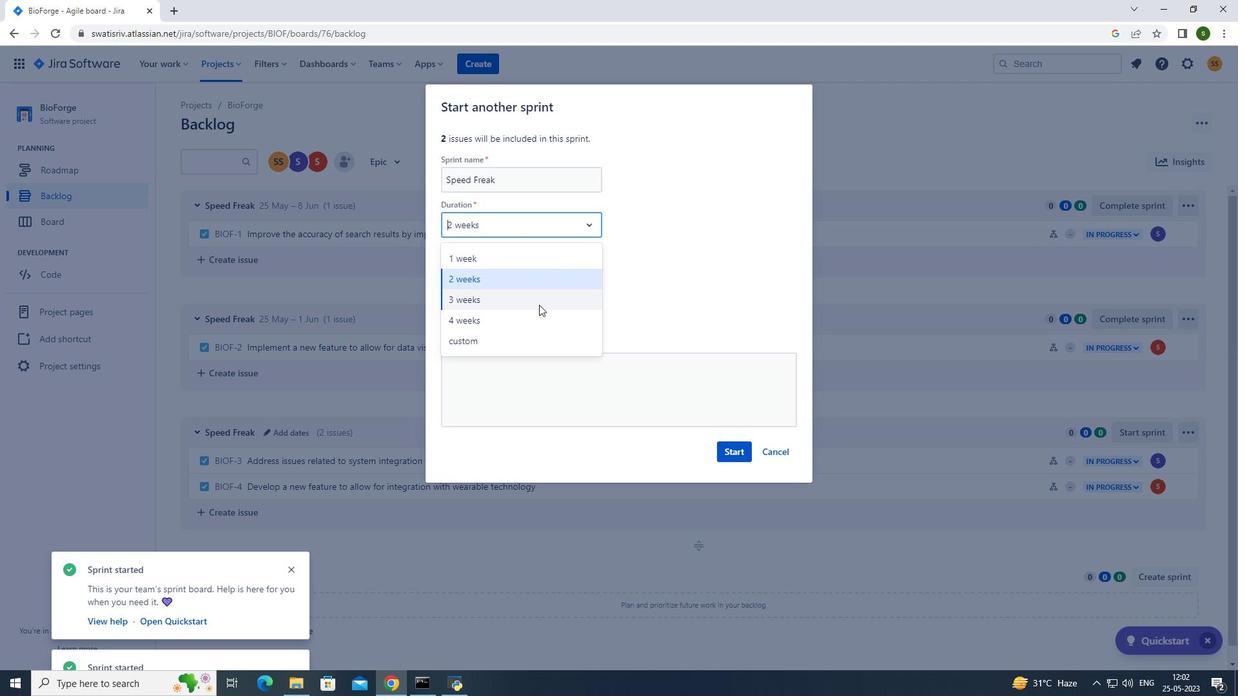 
Action: Mouse moved to (741, 446)
Screenshot: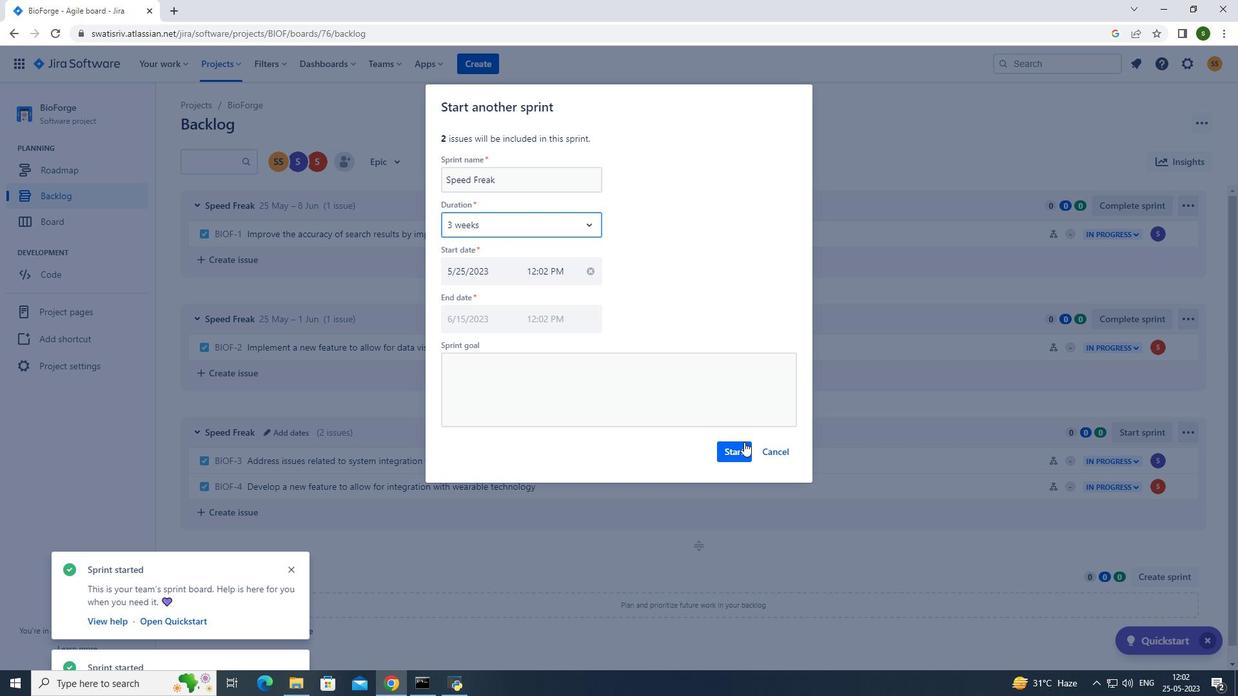 
Action: Mouse pressed left at (741, 446)
Screenshot: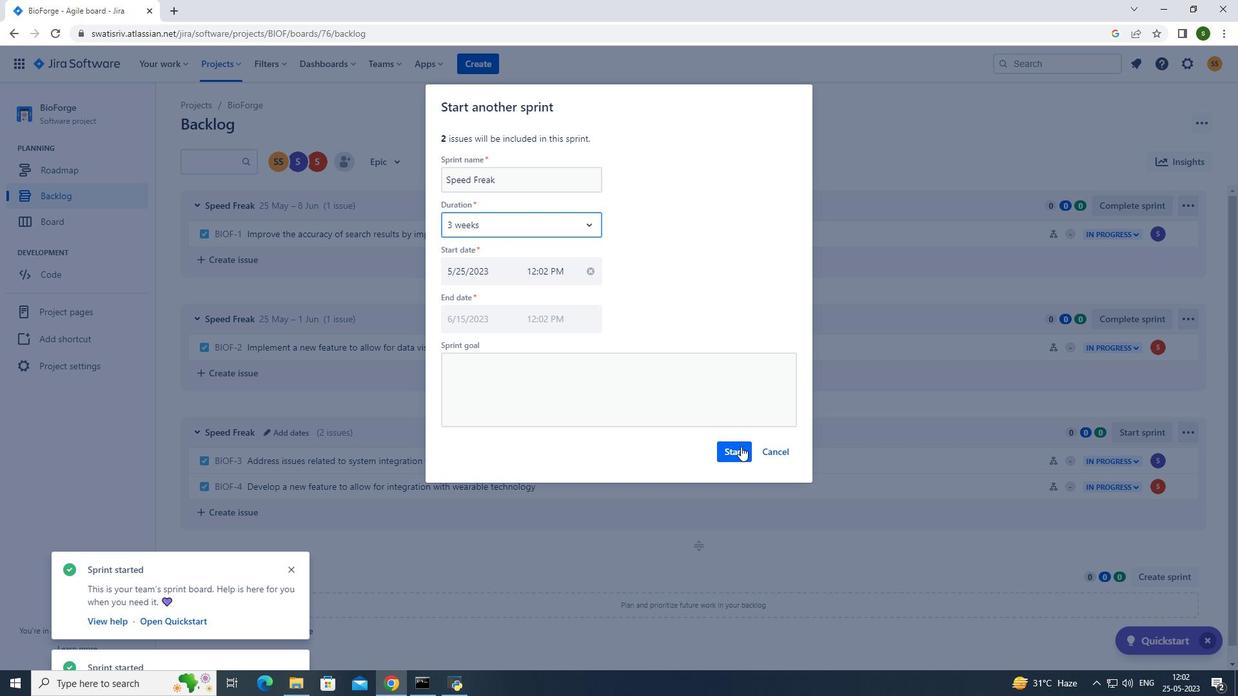 
Action: Mouse moved to (850, 378)
Screenshot: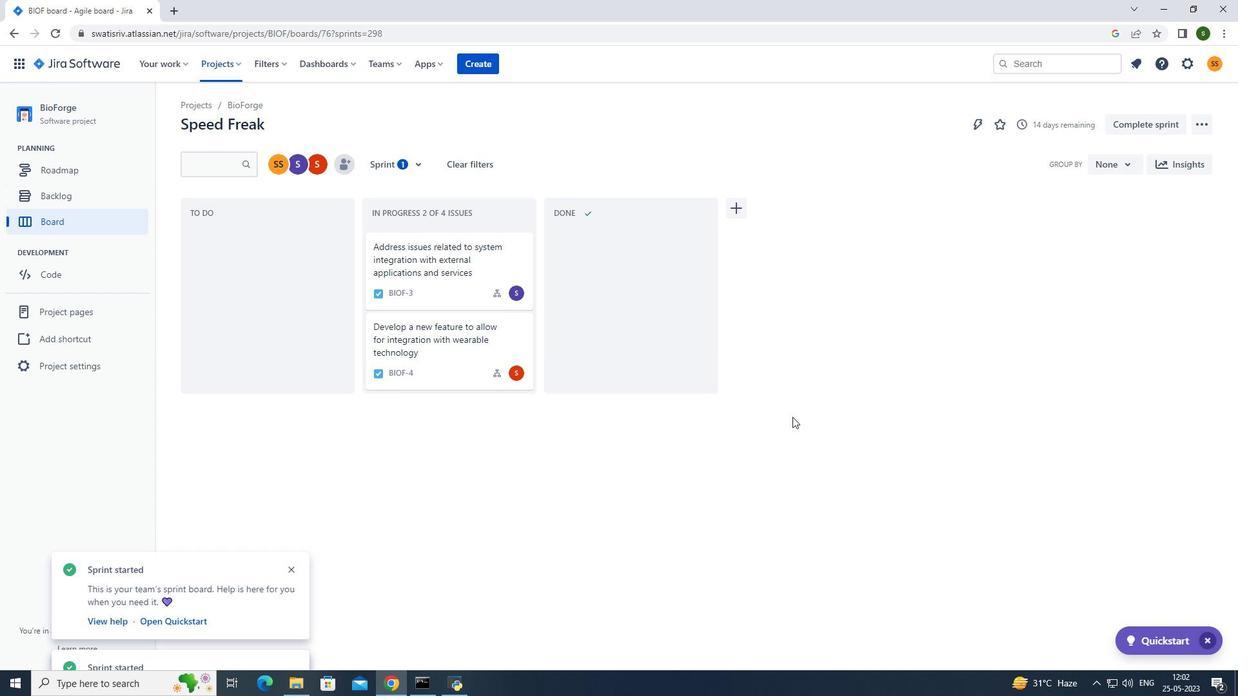 
